 Task: Open a blank sheet, save the file as Civilrightsmovement.doc and add heading 'Civil Rights Movement'Civil Rights Movement ,with the parapraph,with the parapraph The US has a rich history of civil rights activism, including the African-American struggle for equality. Key figures like Martin Luther King Jr. and Rosa Parks played pivotal roles in challenging racial segregation and advocating for equal rights and opportunities.Apply Font Style Batang And font size 12. Apply font style in  Heading Castellar and font size 14 Change heading alignment to  Left
Action: Mouse moved to (44, 19)
Screenshot: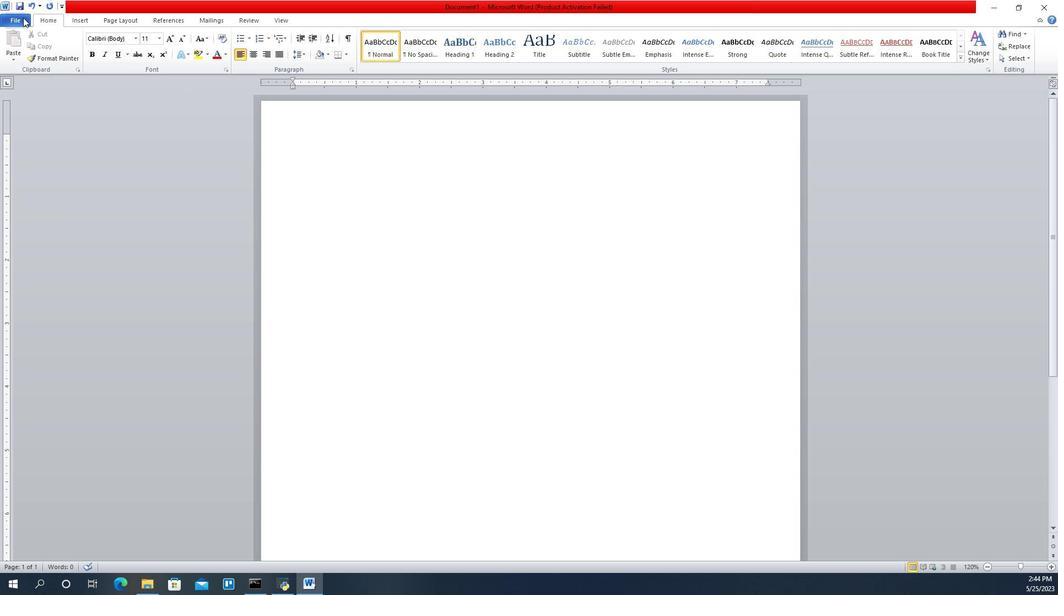 
Action: Mouse pressed left at (44, 19)
Screenshot: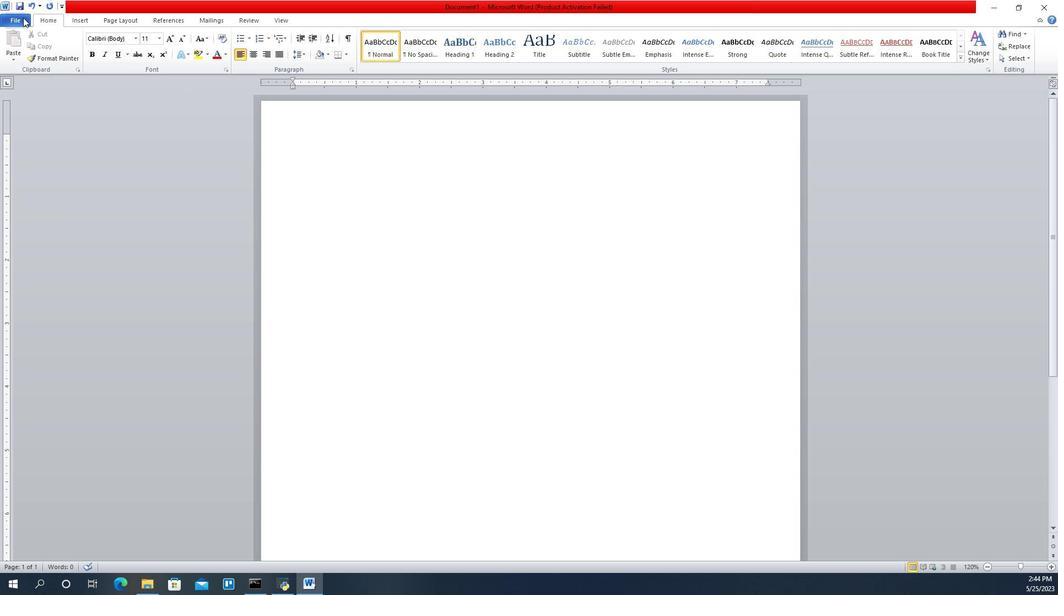 
Action: Mouse moved to (61, 144)
Screenshot: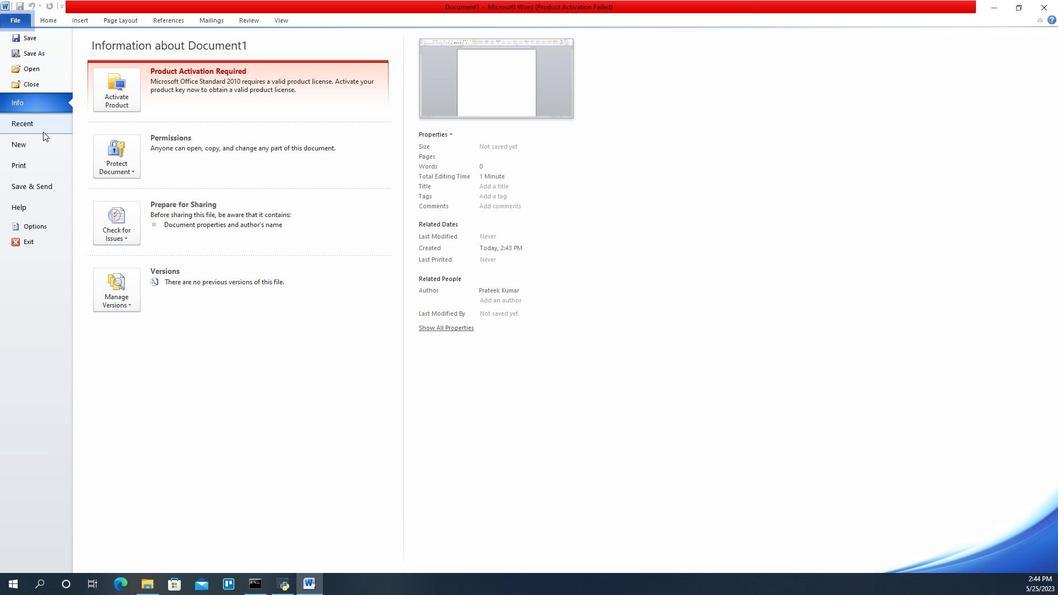 
Action: Mouse pressed left at (61, 144)
Screenshot: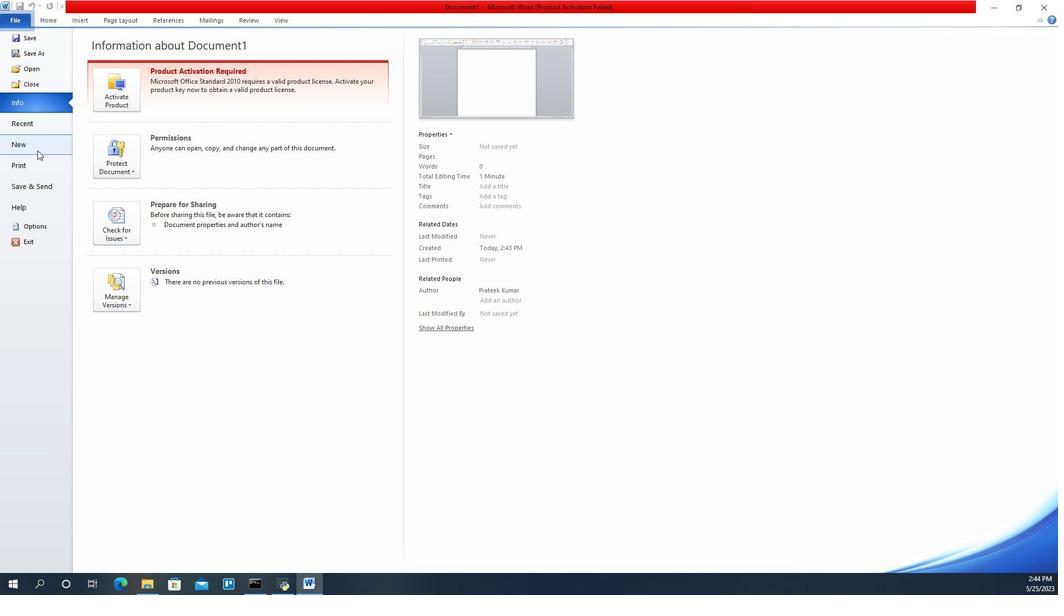 
Action: Mouse moved to (128, 100)
Screenshot: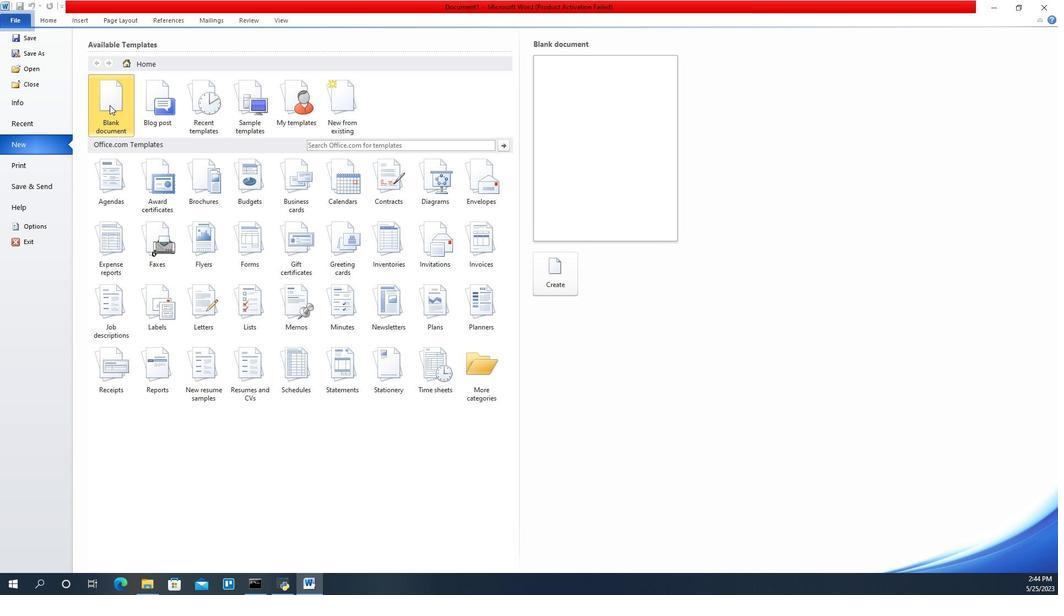 
Action: Mouse pressed left at (128, 100)
Screenshot: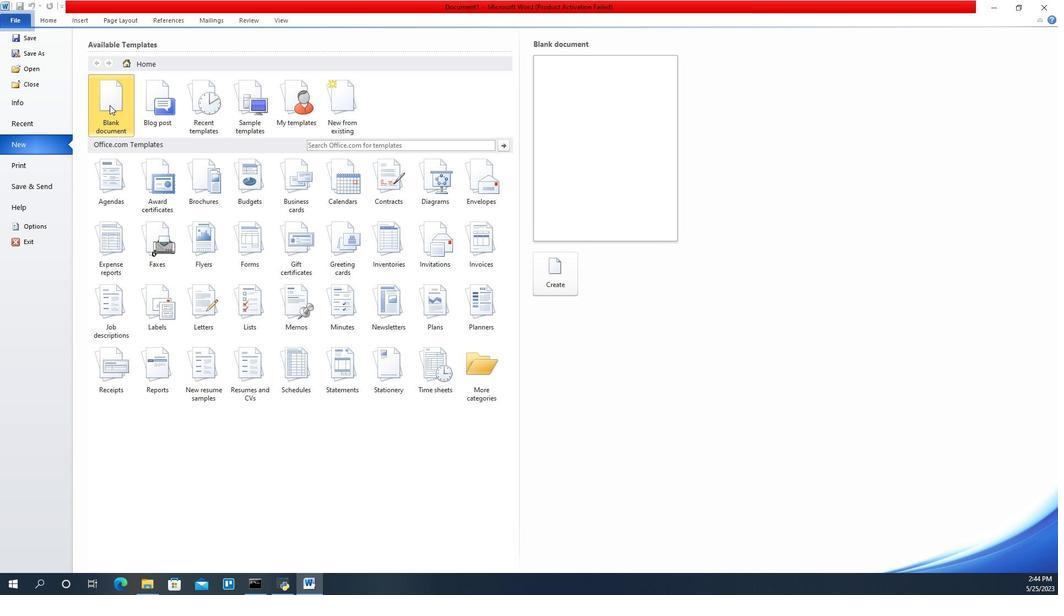 
Action: Mouse moved to (545, 266)
Screenshot: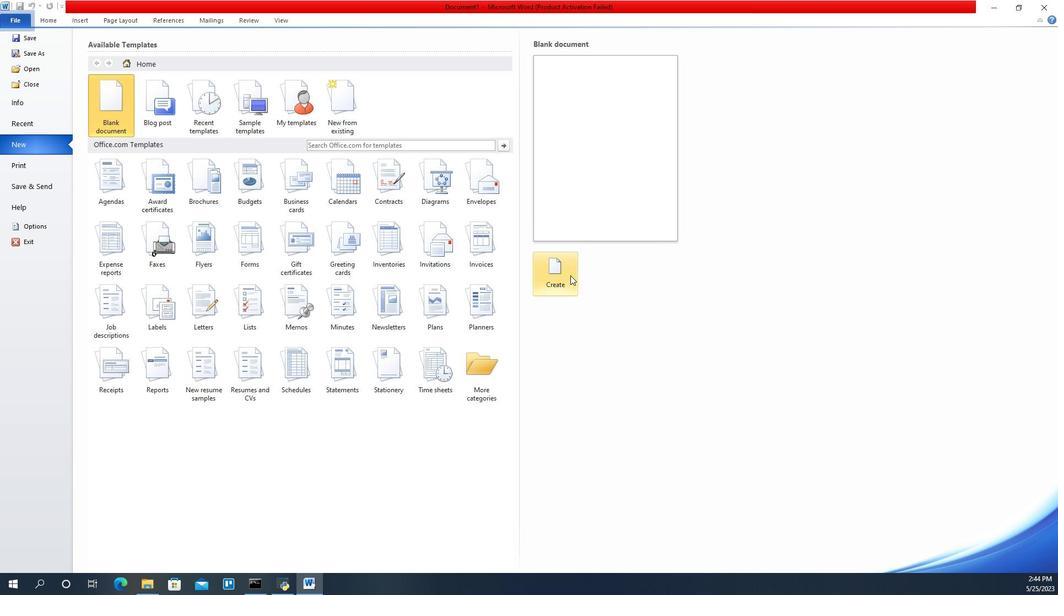 
Action: Mouse pressed left at (545, 266)
Screenshot: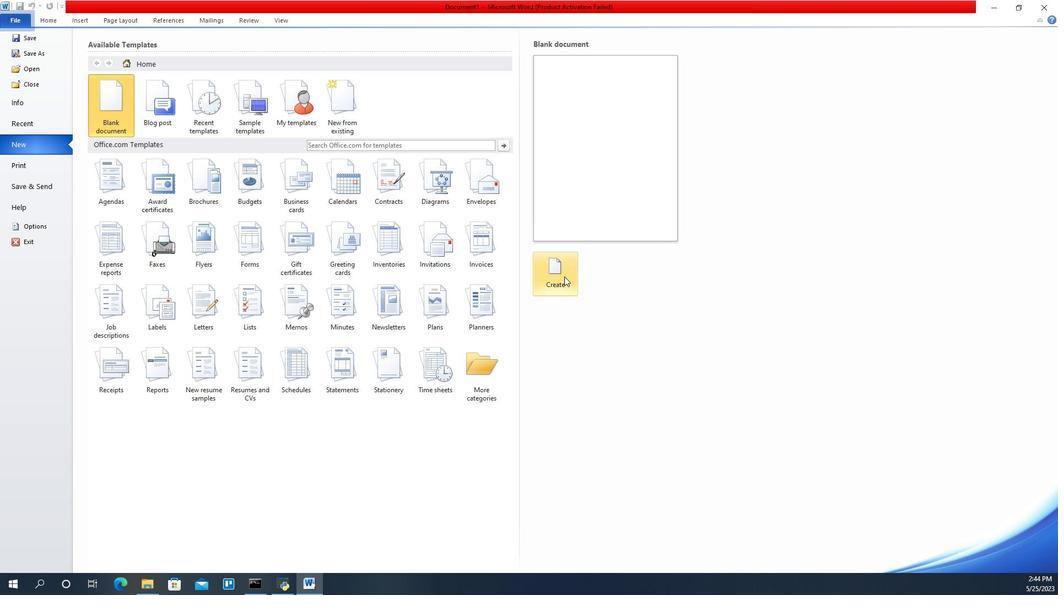 
Action: Mouse moved to (131, 20)
Screenshot: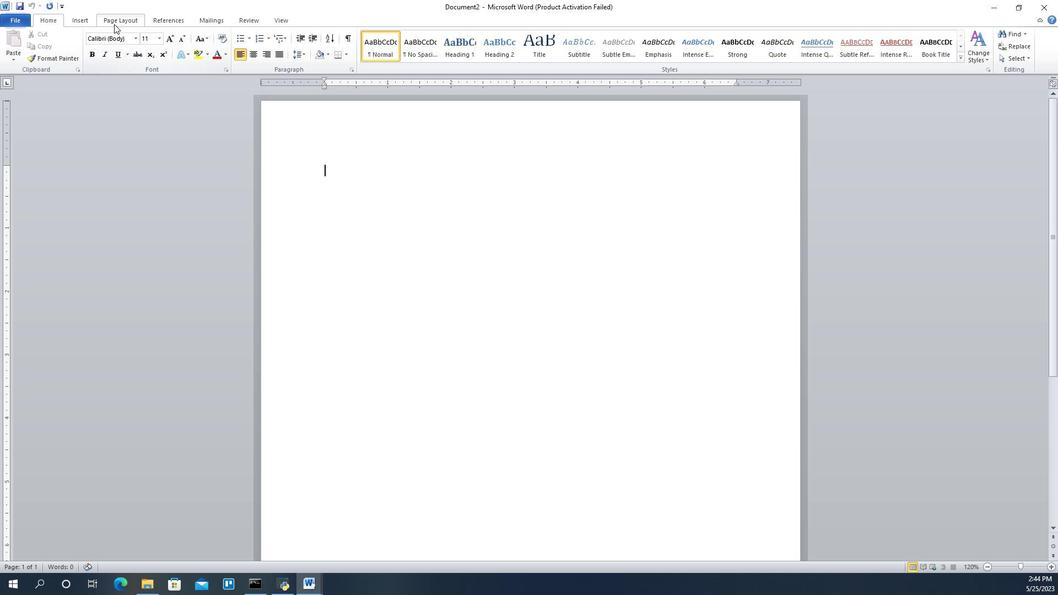 
Action: Mouse pressed left at (131, 20)
Screenshot: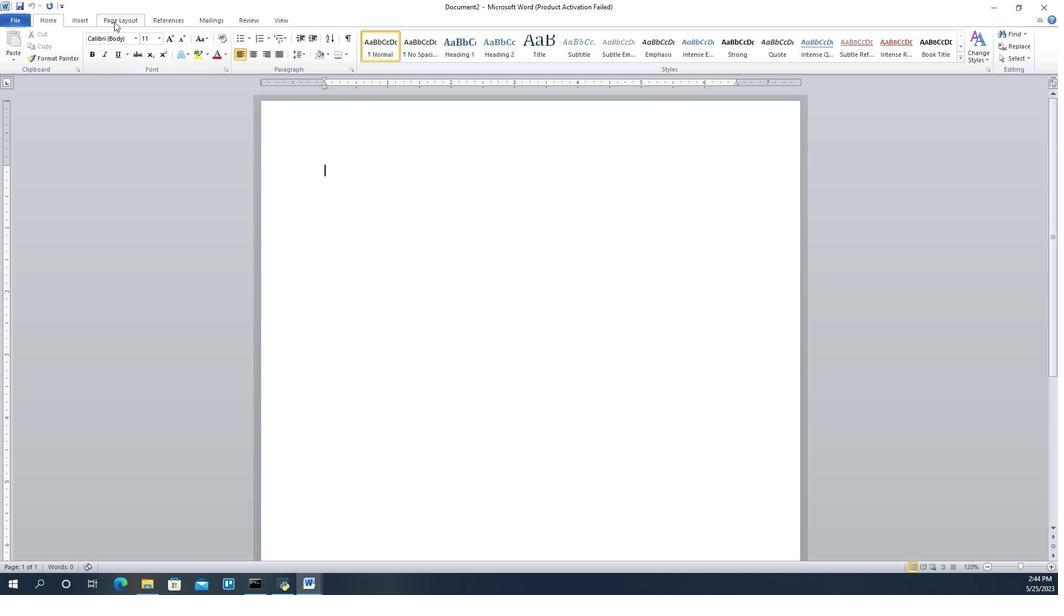 
Action: Mouse moved to (107, 53)
Screenshot: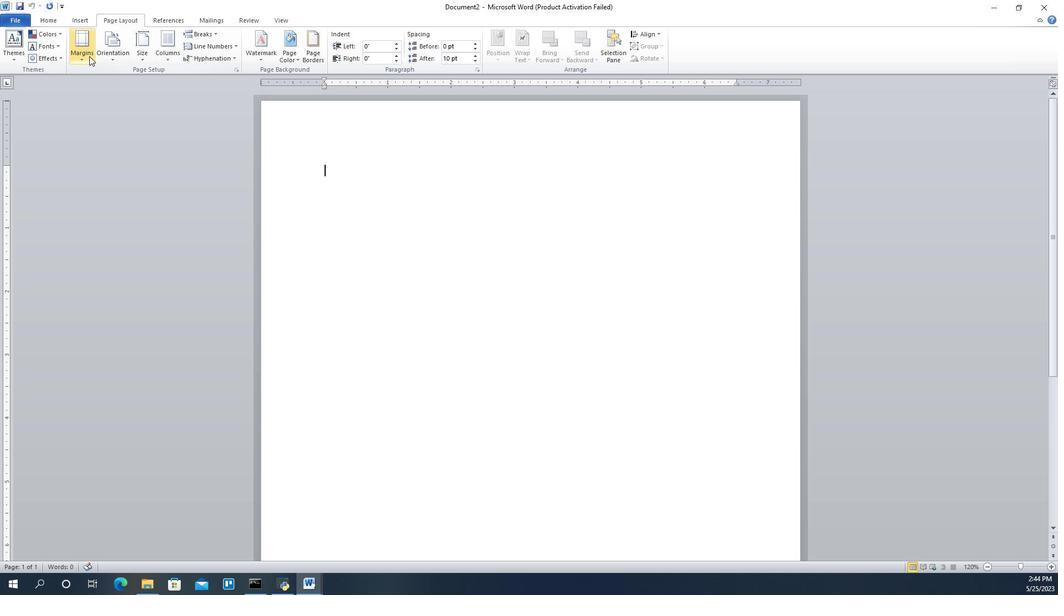 
Action: Mouse pressed left at (107, 53)
Screenshot: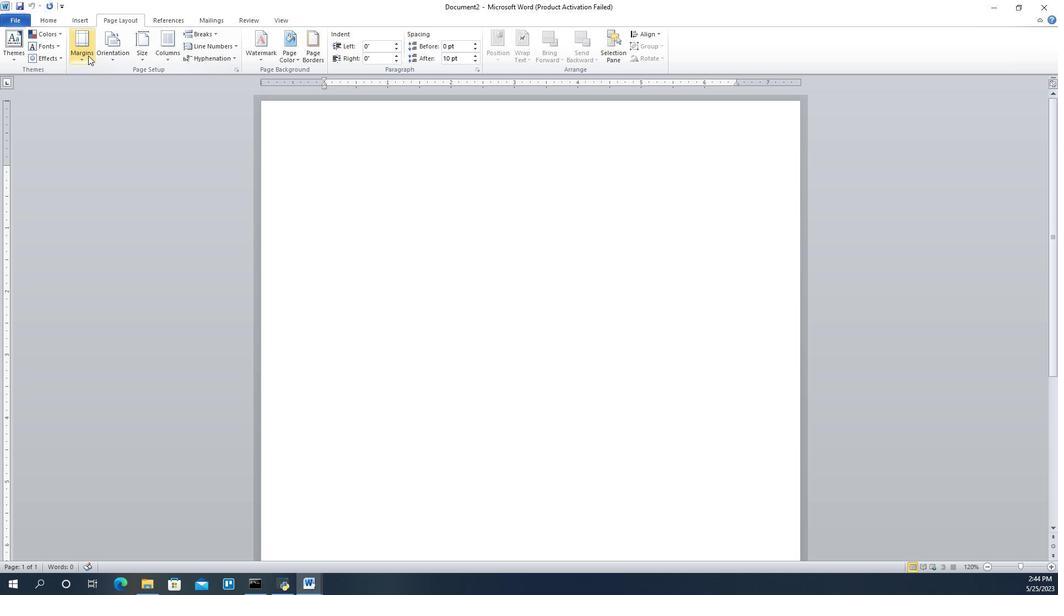 
Action: Mouse moved to (132, 116)
Screenshot: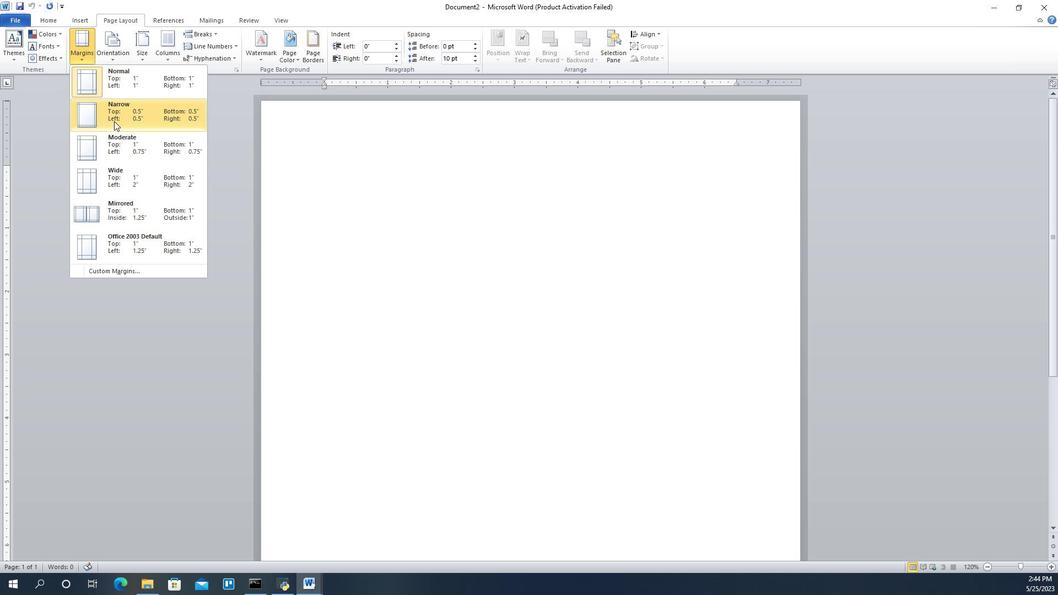 
Action: Mouse pressed left at (132, 116)
Screenshot: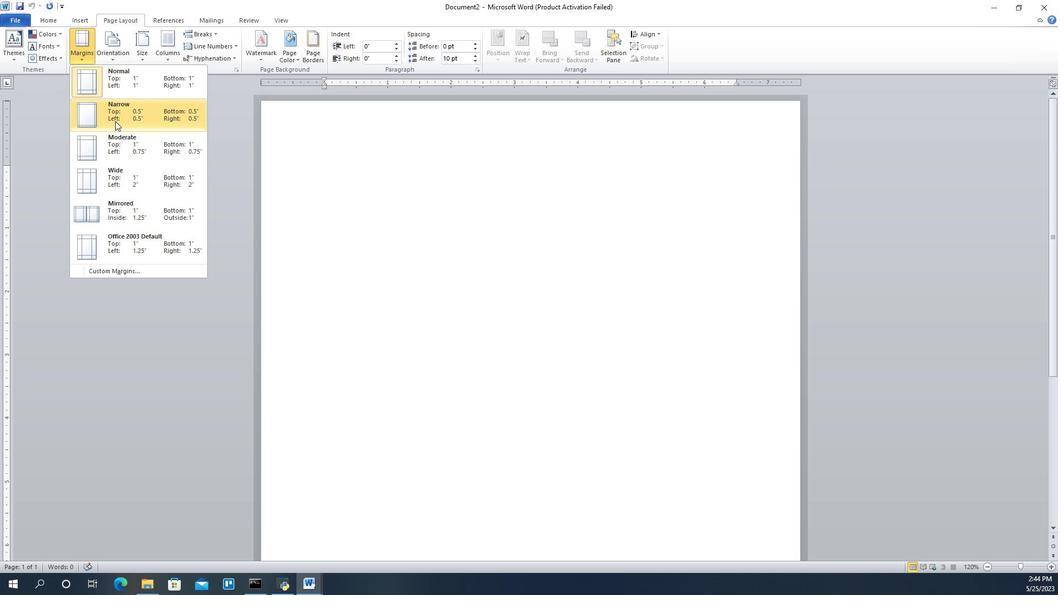 
Action: Mouse moved to (71, 22)
Screenshot: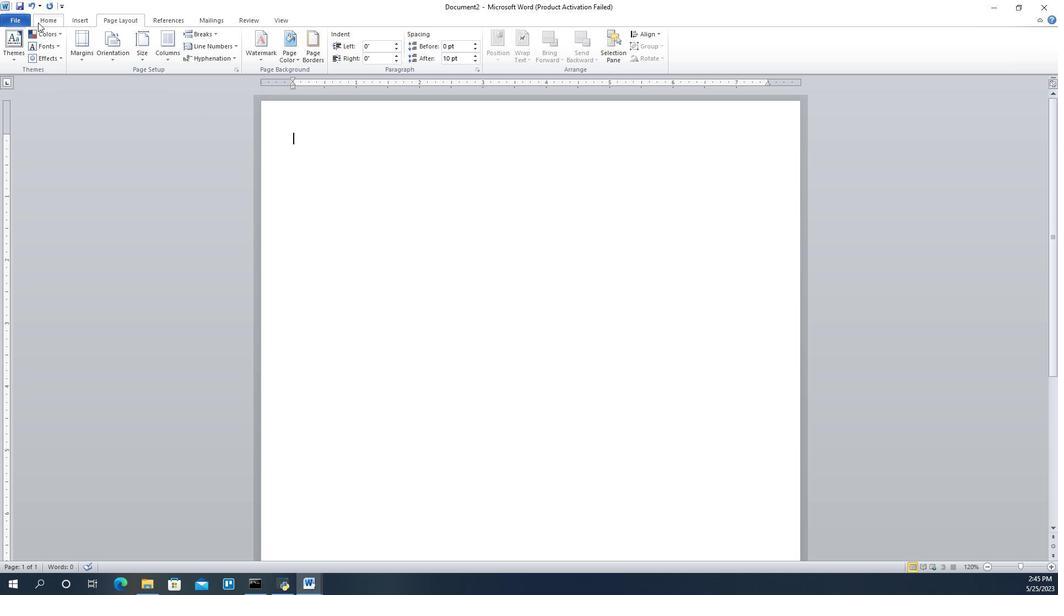 
Action: Mouse pressed left at (71, 22)
Screenshot: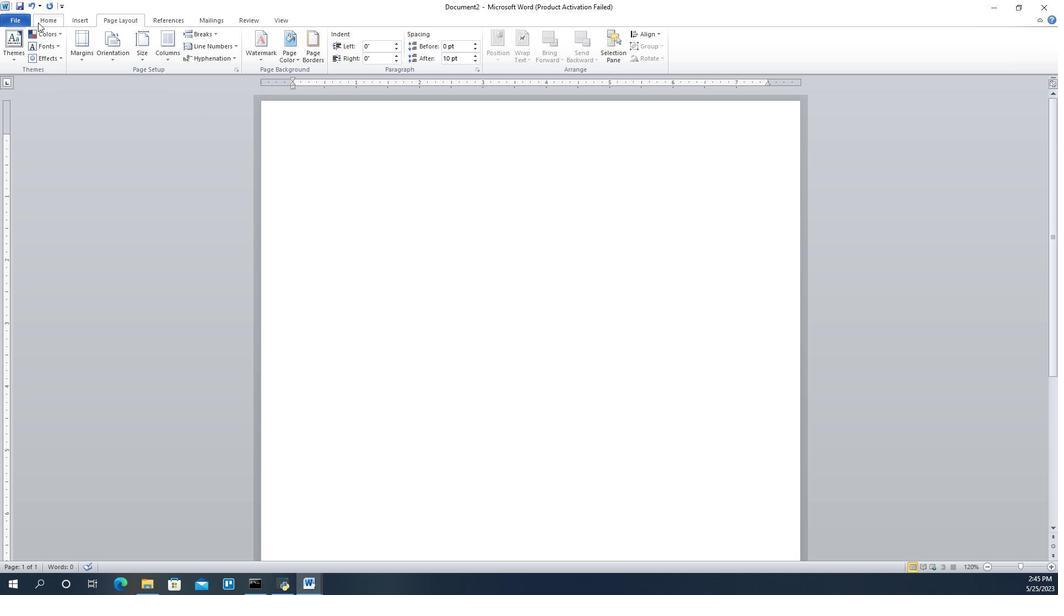 
Action: Mouse moved to (397, 325)
Screenshot: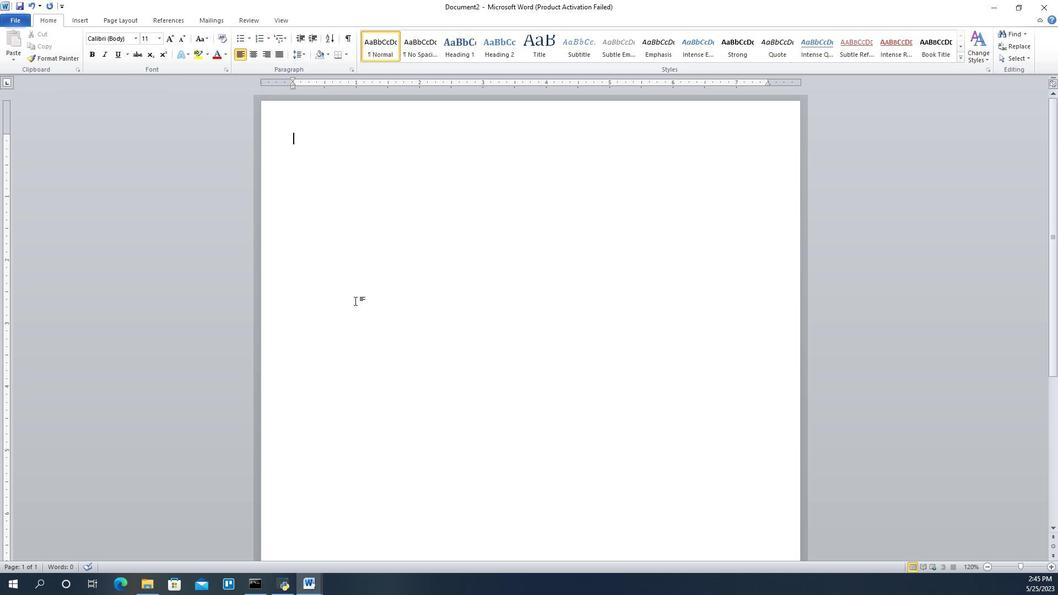 
Action: Key pressed ctrl+S
Screenshot: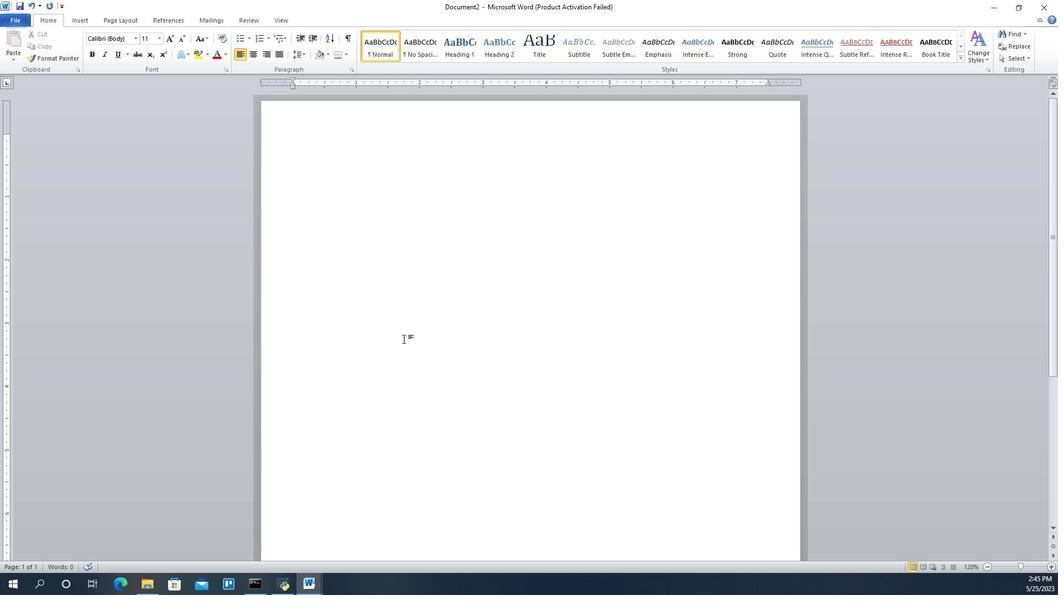 
Action: Mouse moved to (470, 286)
Screenshot: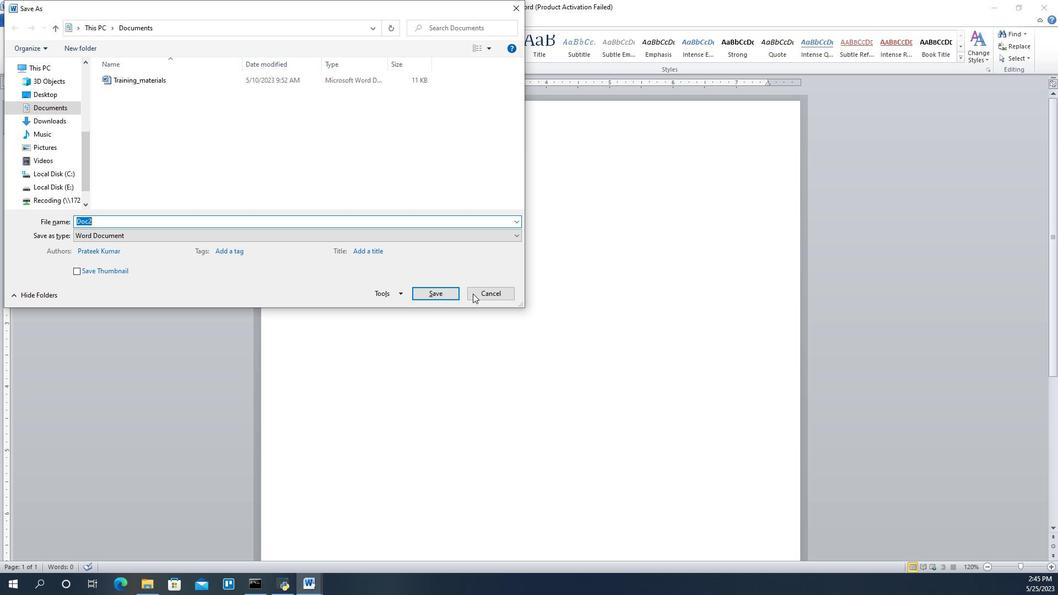 
Action: Mouse pressed left at (470, 286)
Screenshot: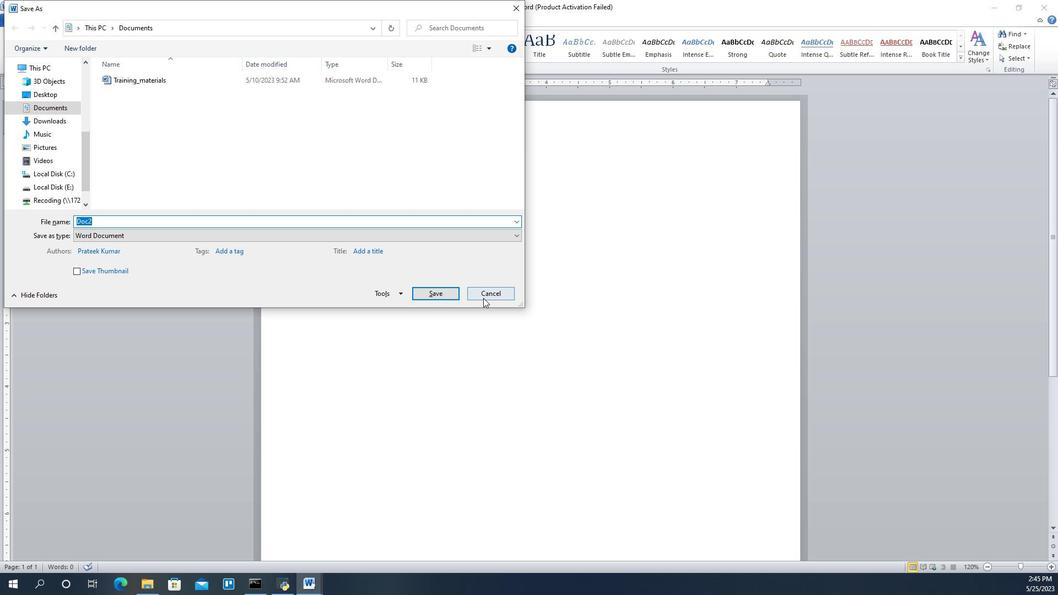 
Action: Mouse moved to (36, 15)
Screenshot: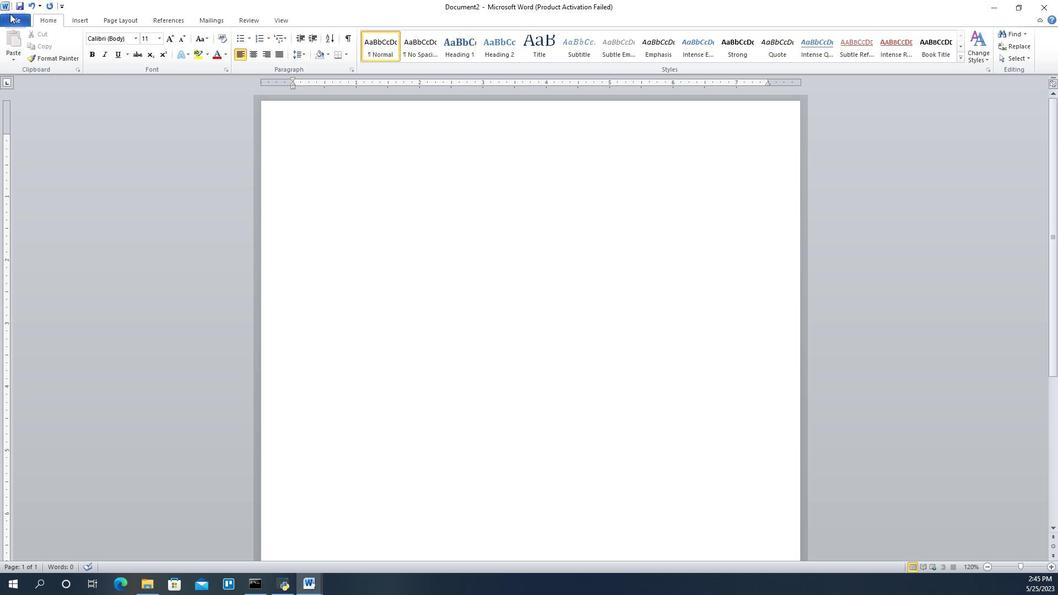 
Action: Mouse pressed left at (36, 15)
Screenshot: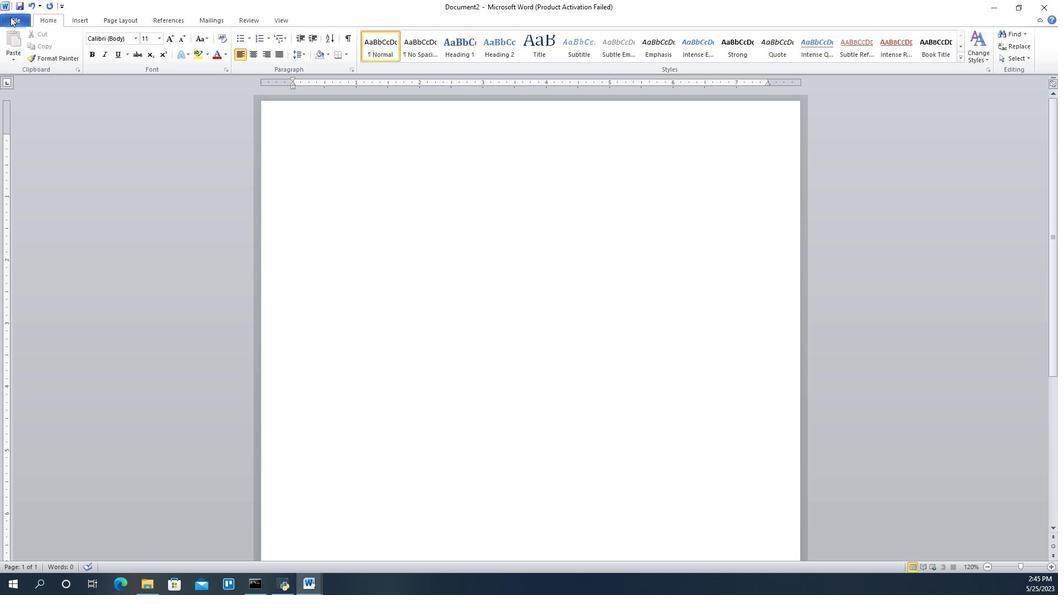 
Action: Mouse moved to (65, 52)
Screenshot: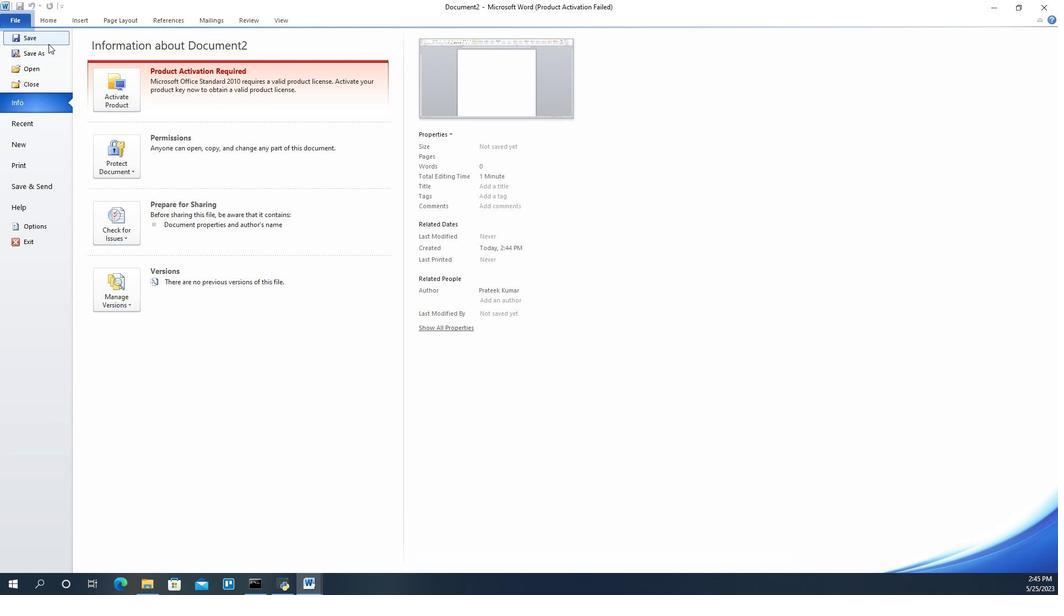
Action: Mouse pressed left at (65, 52)
Screenshot: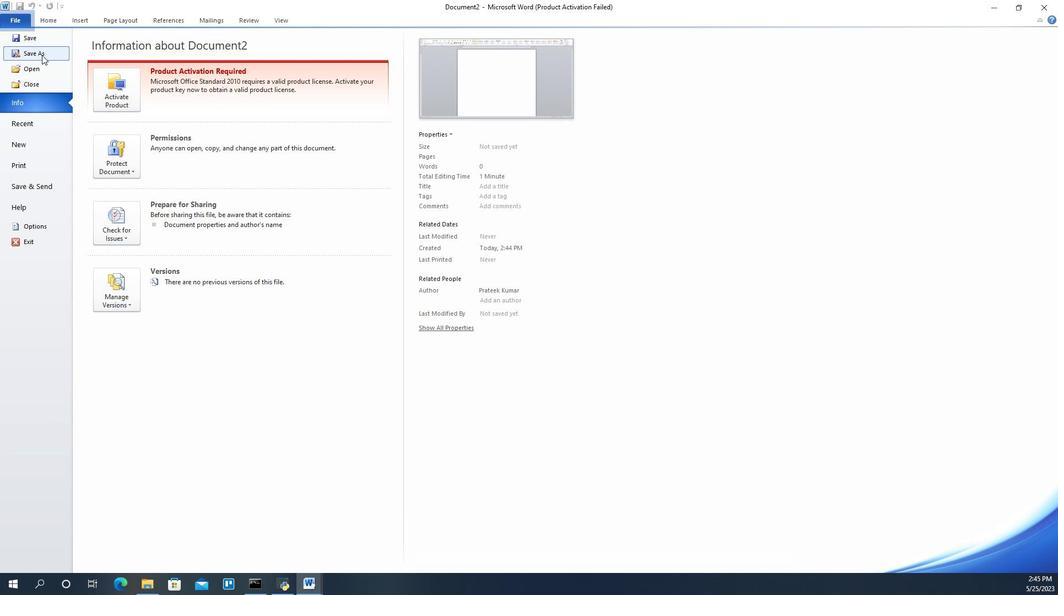 
Action: Mouse moved to (163, 211)
Screenshot: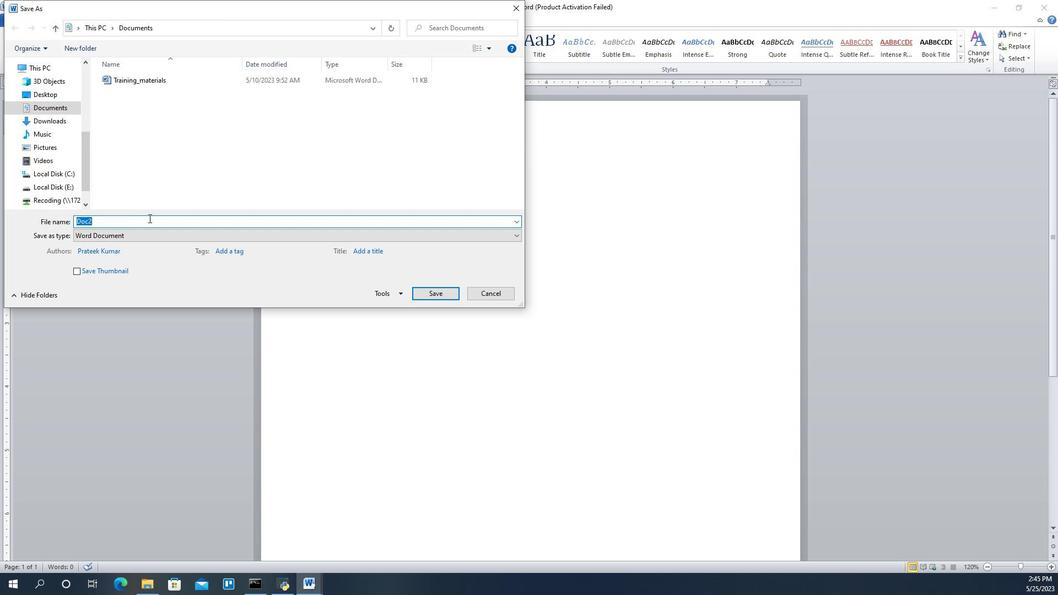 
Action: Mouse pressed left at (163, 211)
Screenshot: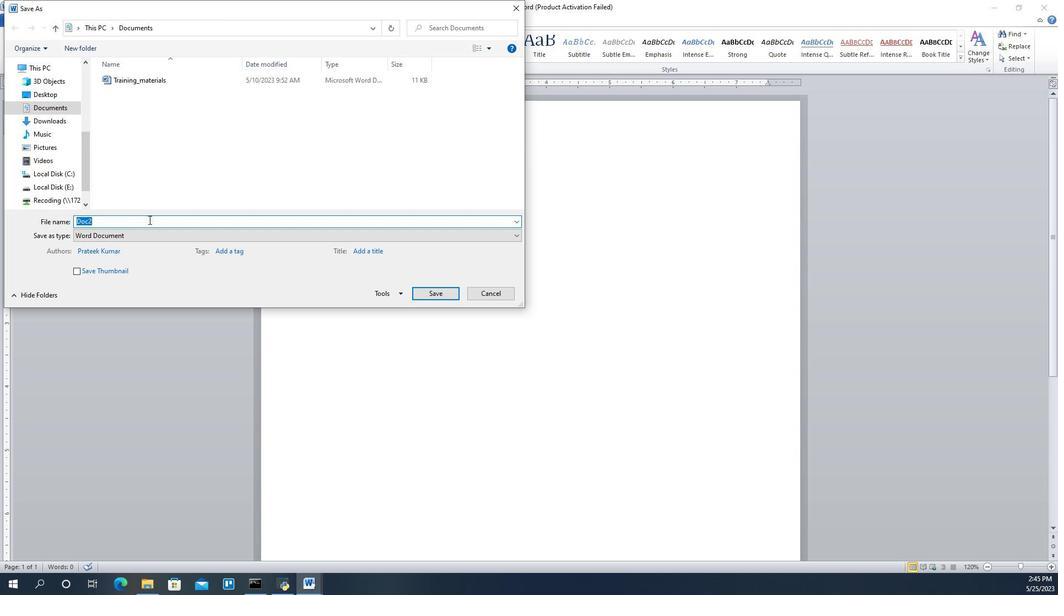 
Action: Key pressed <Key.backspace><Key.backspace><Key.backspace><Key.backspace><Key.shift>Civilrightsmovement<Key.enter>
Screenshot: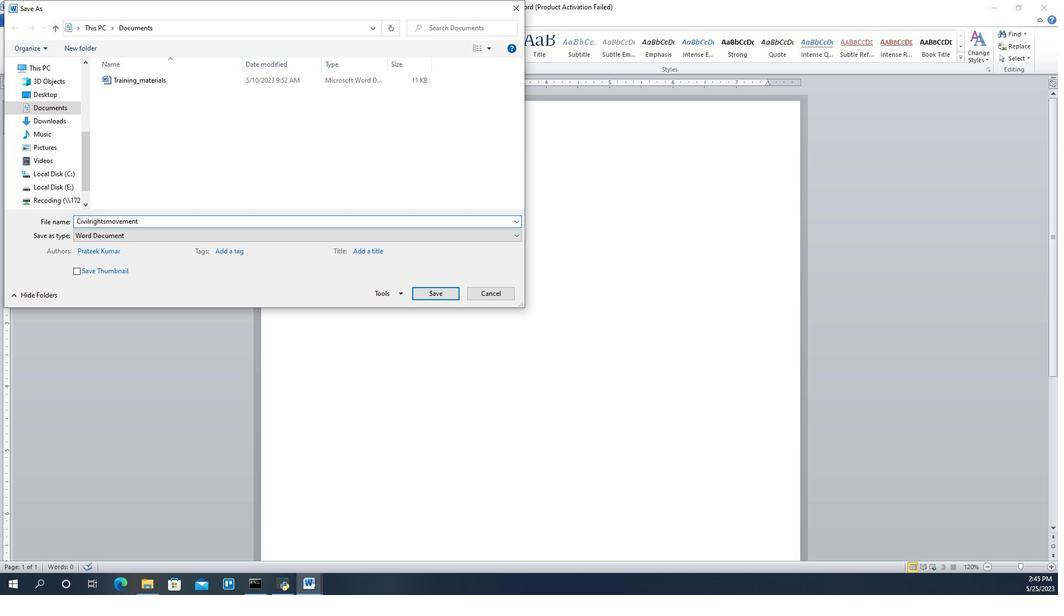 
Action: Mouse moved to (97, 16)
Screenshot: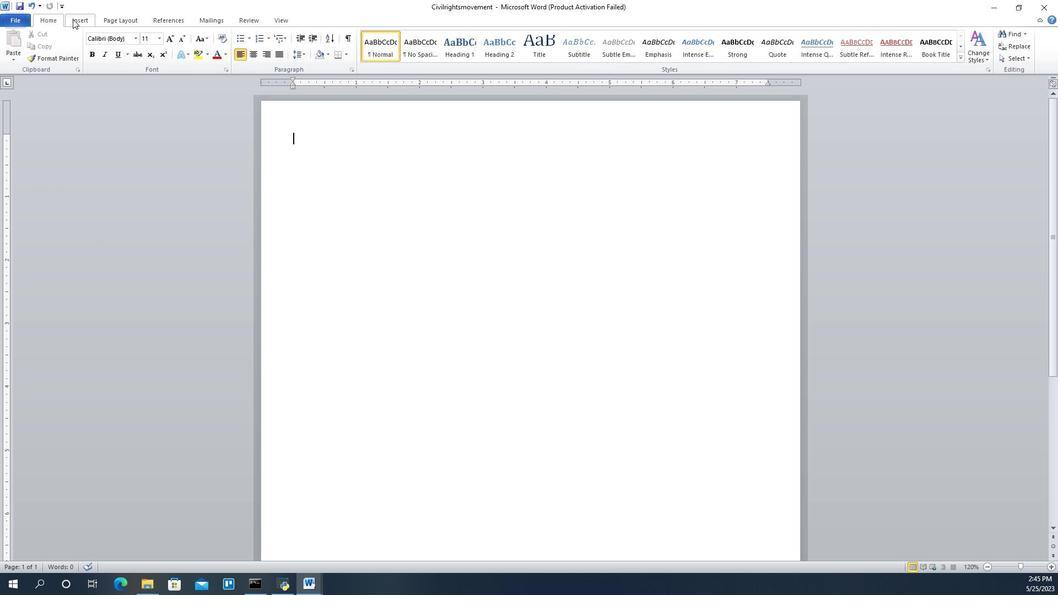 
Action: Mouse pressed left at (97, 16)
Screenshot: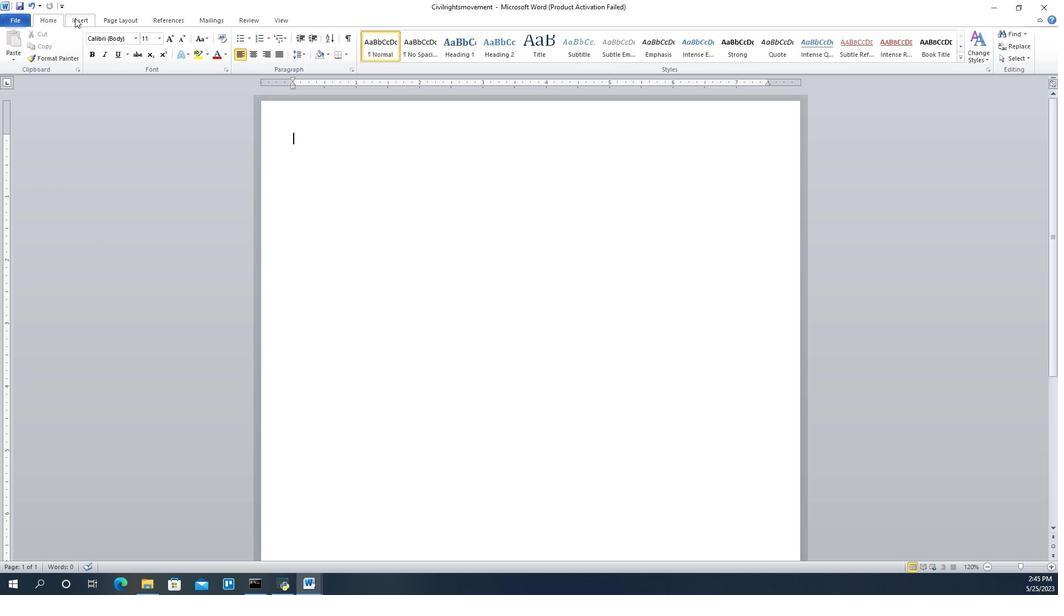 
Action: Mouse moved to (385, 44)
Screenshot: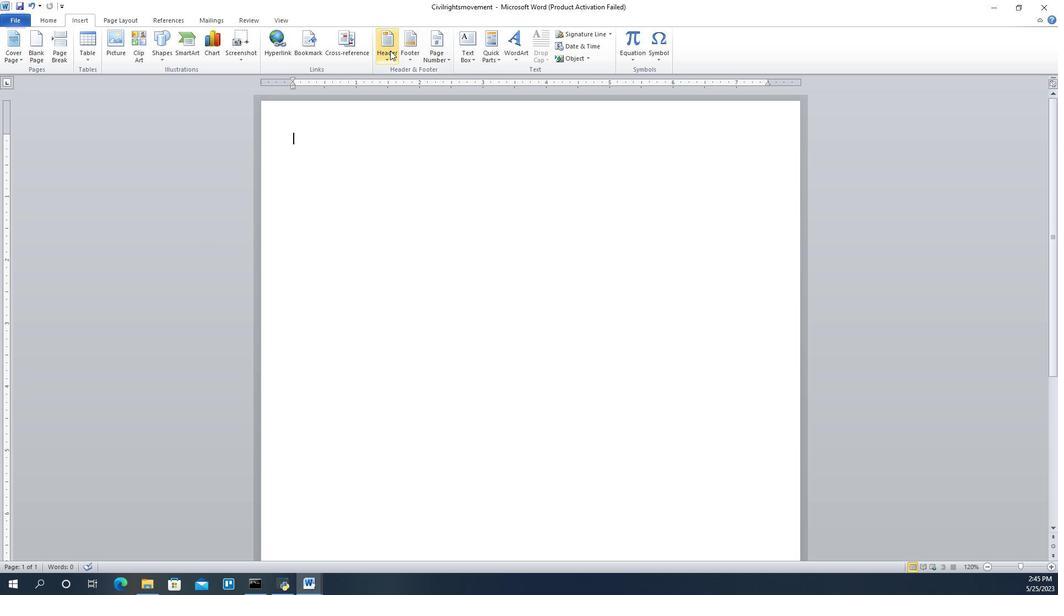 
Action: Mouse pressed left at (385, 44)
Screenshot: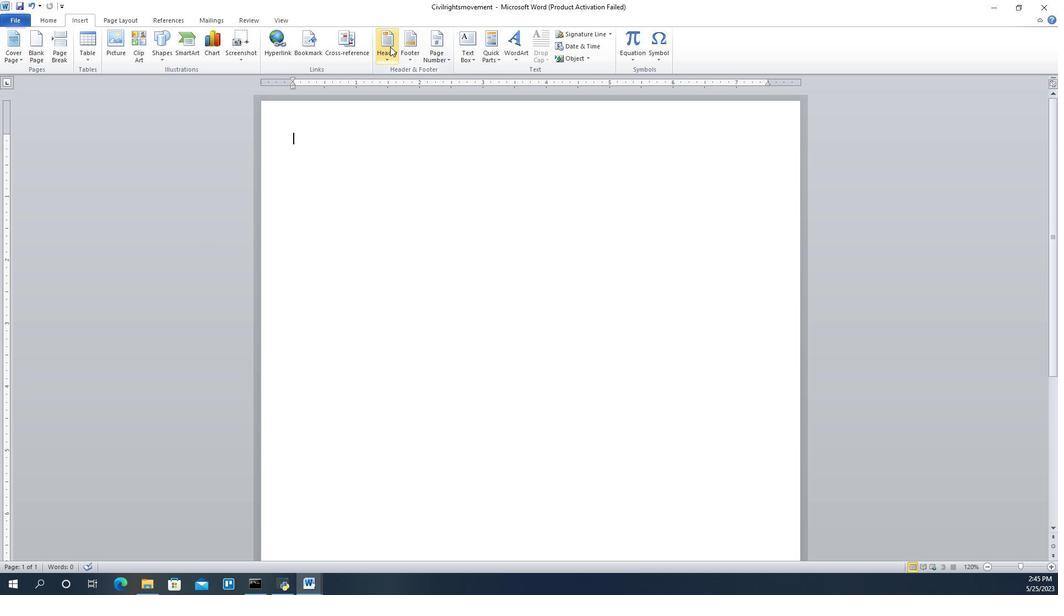 
Action: Mouse moved to (302, 200)
Screenshot: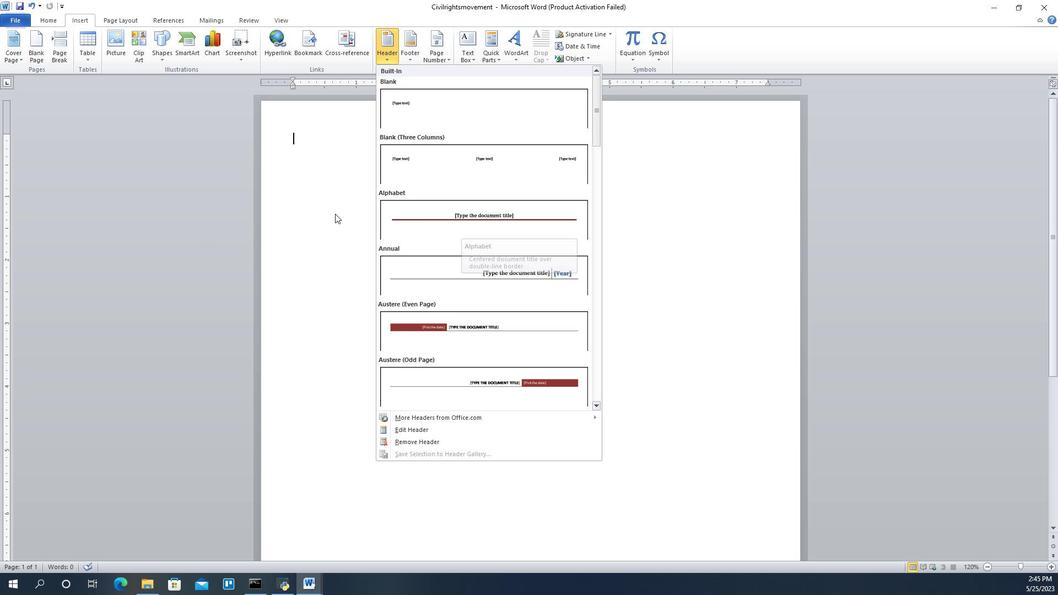
Action: Mouse pressed left at (302, 200)
Screenshot: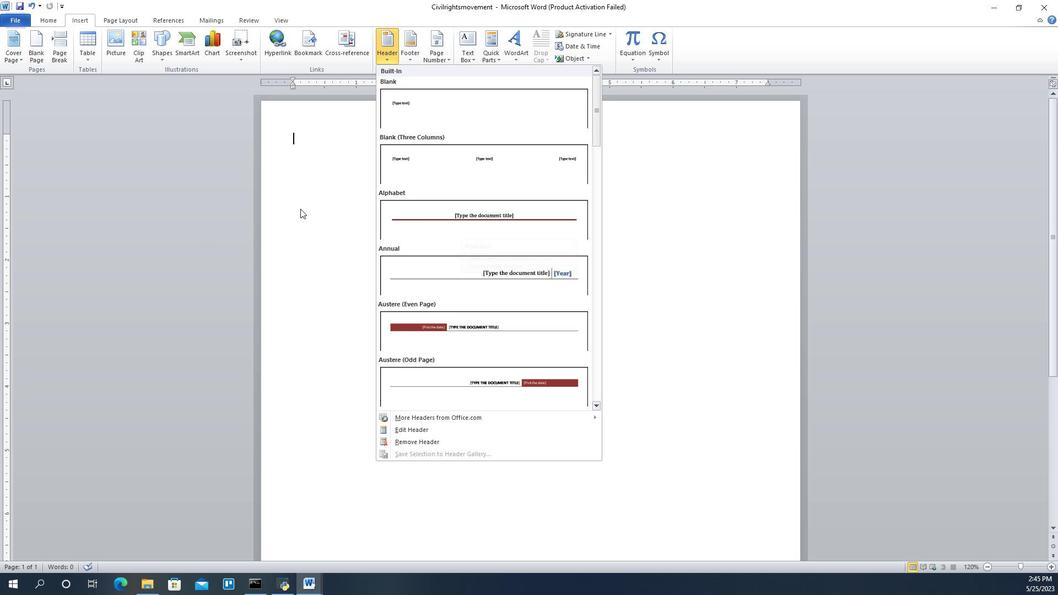 
Action: Mouse moved to (72, 19)
Screenshot: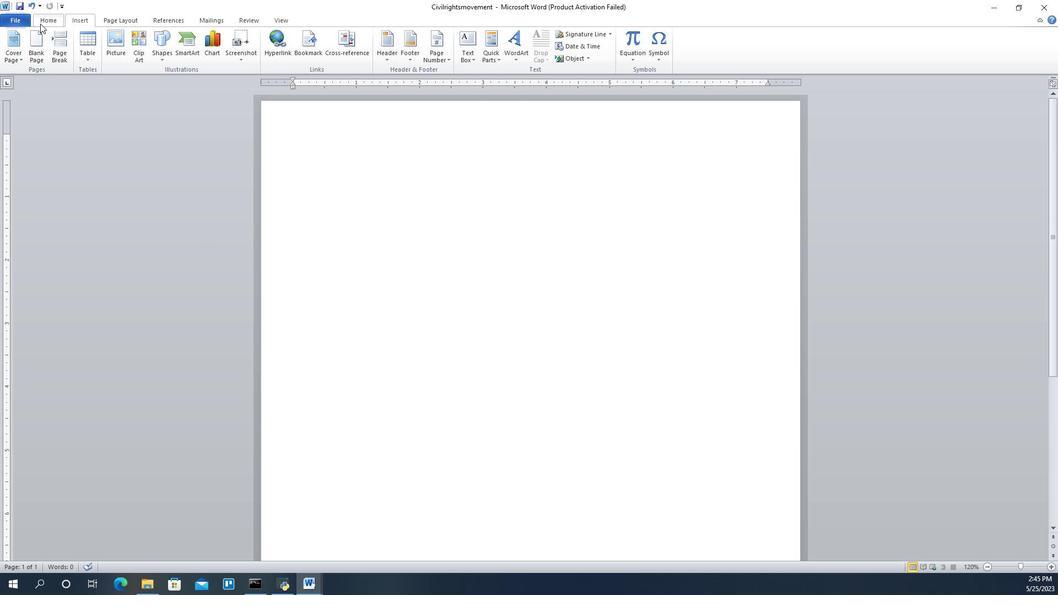 
Action: Mouse pressed left at (72, 19)
Screenshot: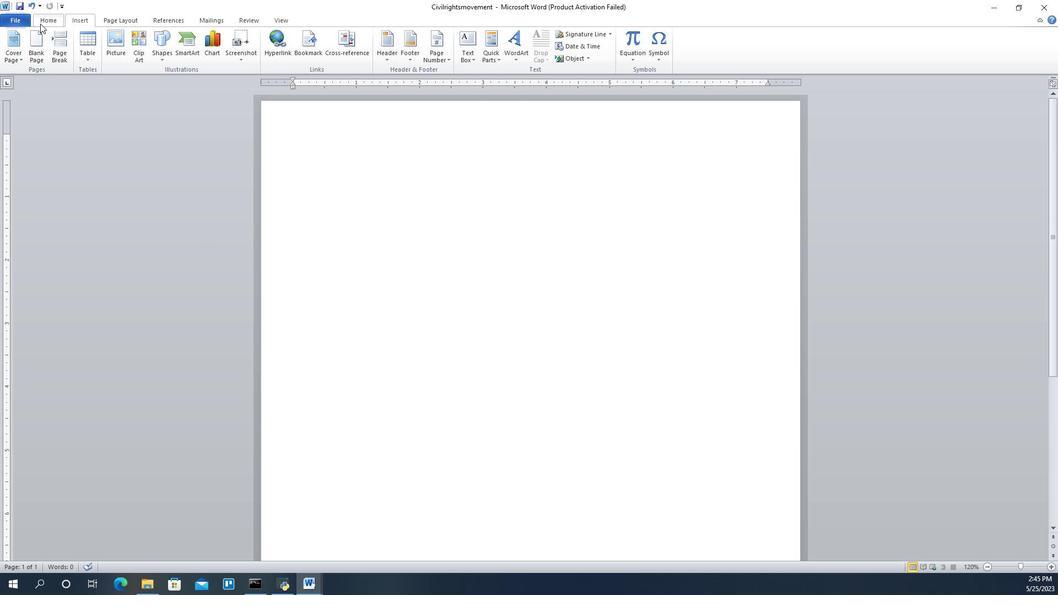 
Action: Mouse moved to (379, 45)
Screenshot: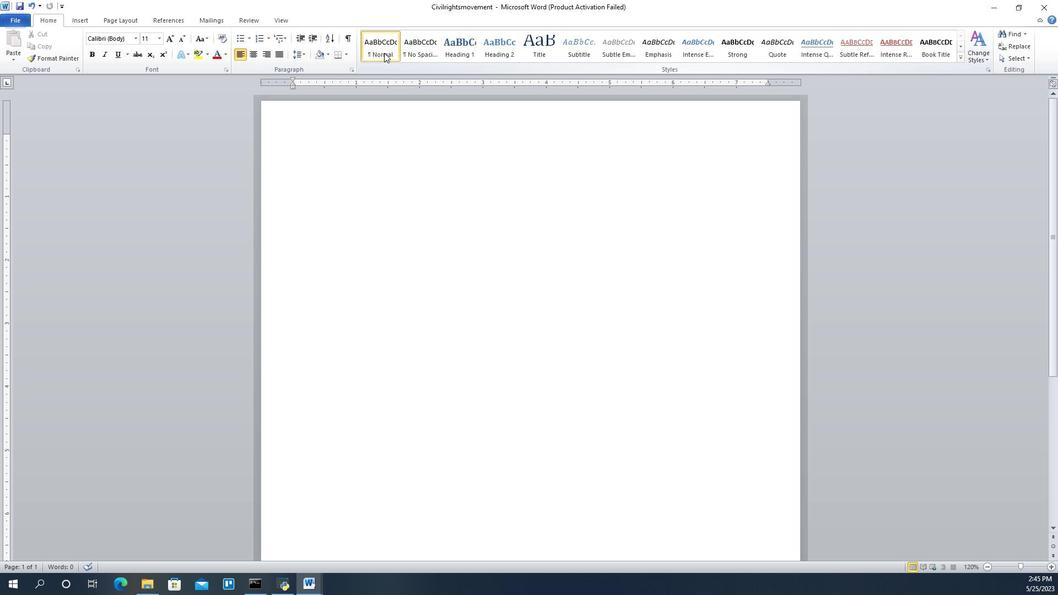 
Action: Mouse pressed left at (379, 45)
Screenshot: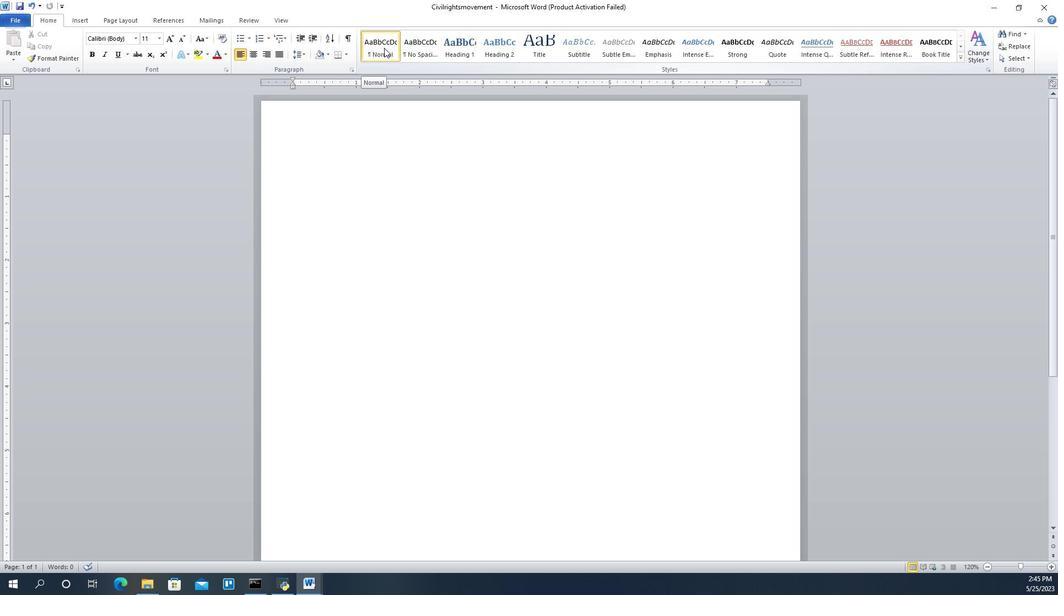 
Action: Mouse moved to (503, 128)
Screenshot: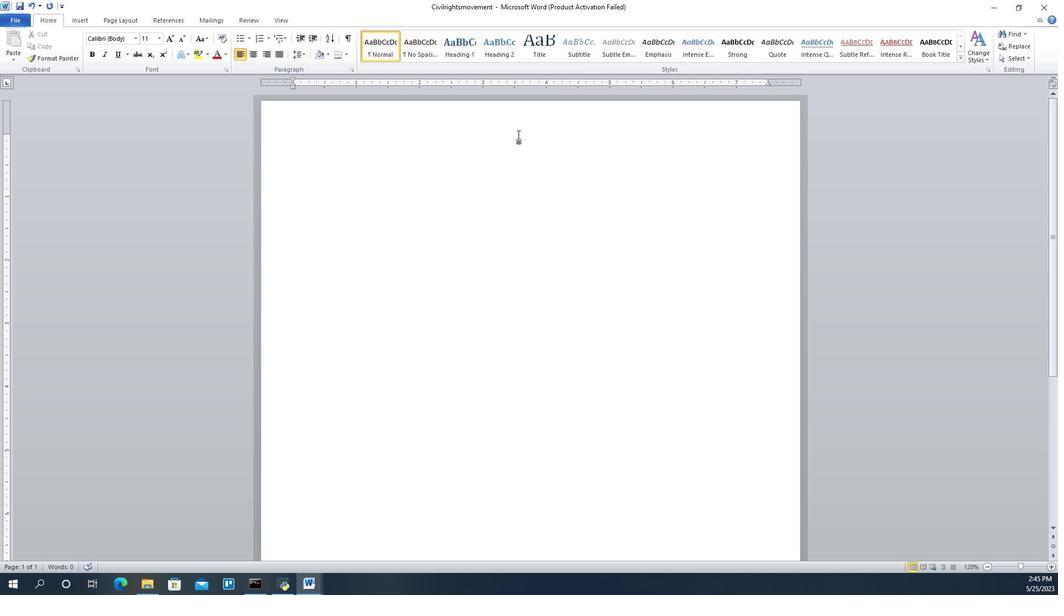 
Action: Mouse pressed left at (503, 128)
Screenshot: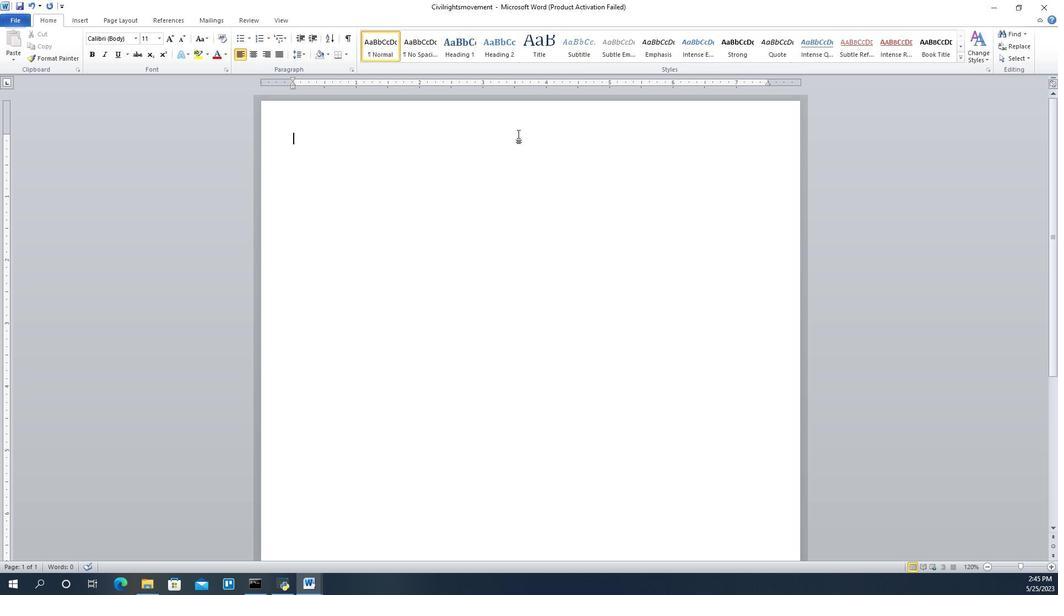 
Action: Mouse pressed left at (503, 128)
Screenshot: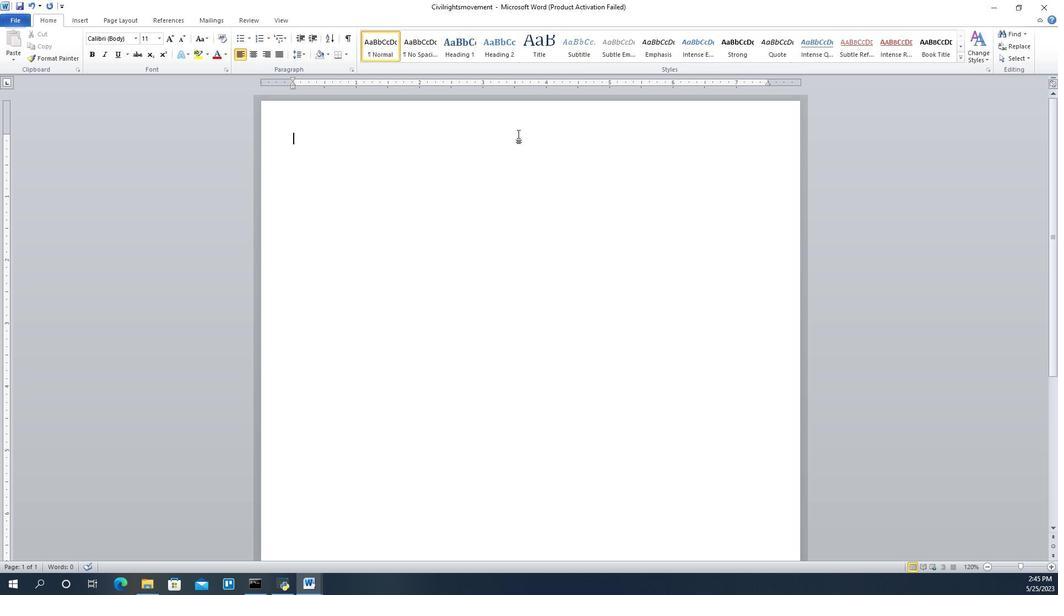 
Action: Mouse moved to (495, 166)
Screenshot: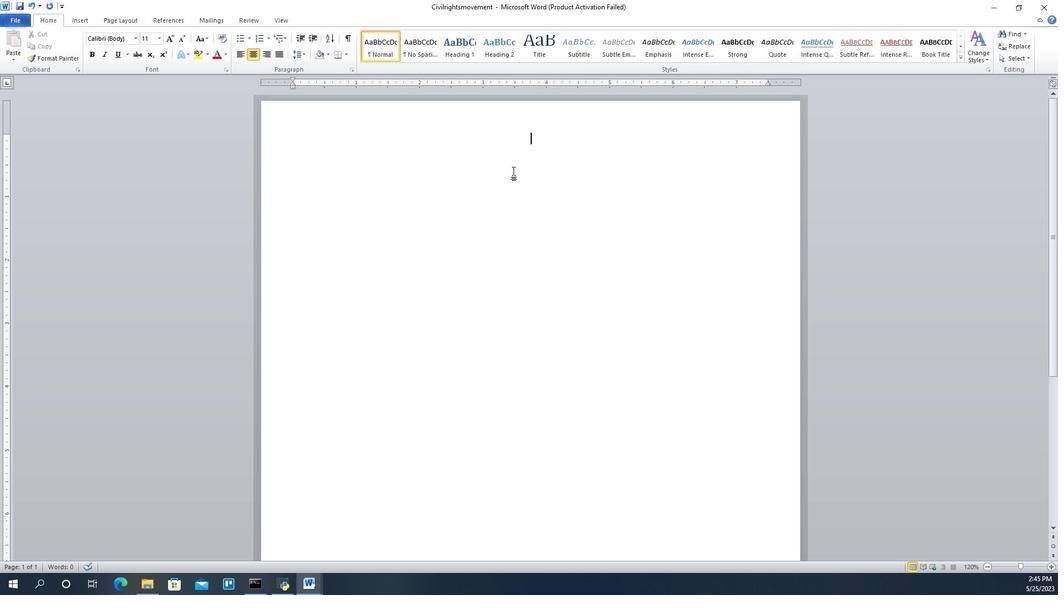 
Action: Key pressed <Key.shift><Key.shift><Key.shift><Key.shift><Key.shift><Key.shift><Key.shift><Key.shift><Key.shift><Key.shift><Key.shift><Key.shift><Key.shift><Key.shift><Key.shift><Key.shift><Key.shift><Key.shift><Key.shift><Key.shift><Key.shift><Key.shift><Key.shift>Civil<Key.space><Key.shift><Key.shift>Rights<Key.space><Key.shift>Movement<Key.space><Key.enter>
Screenshot: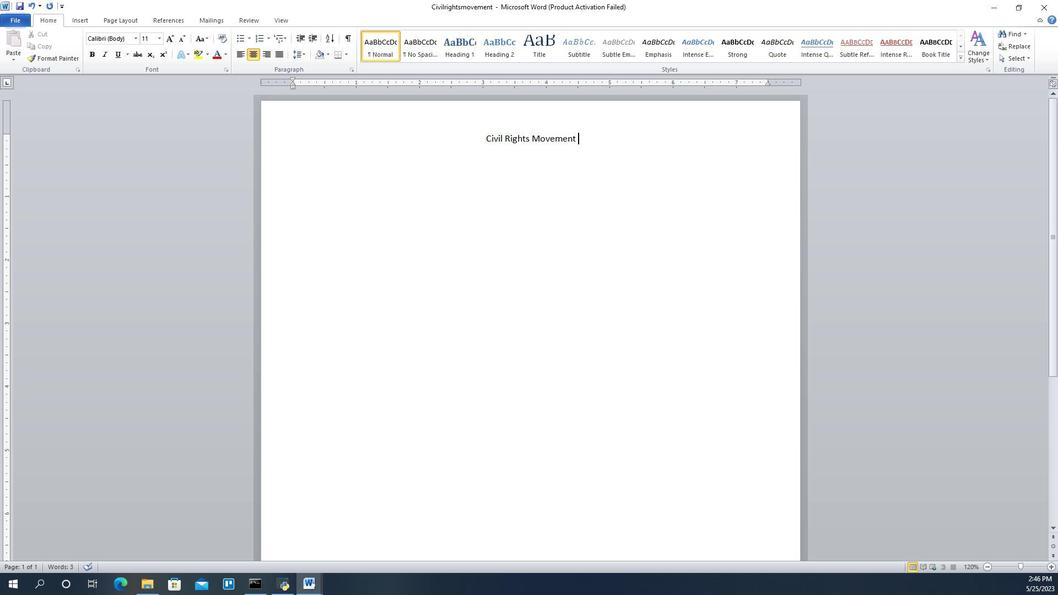 
Action: Mouse moved to (248, 52)
Screenshot: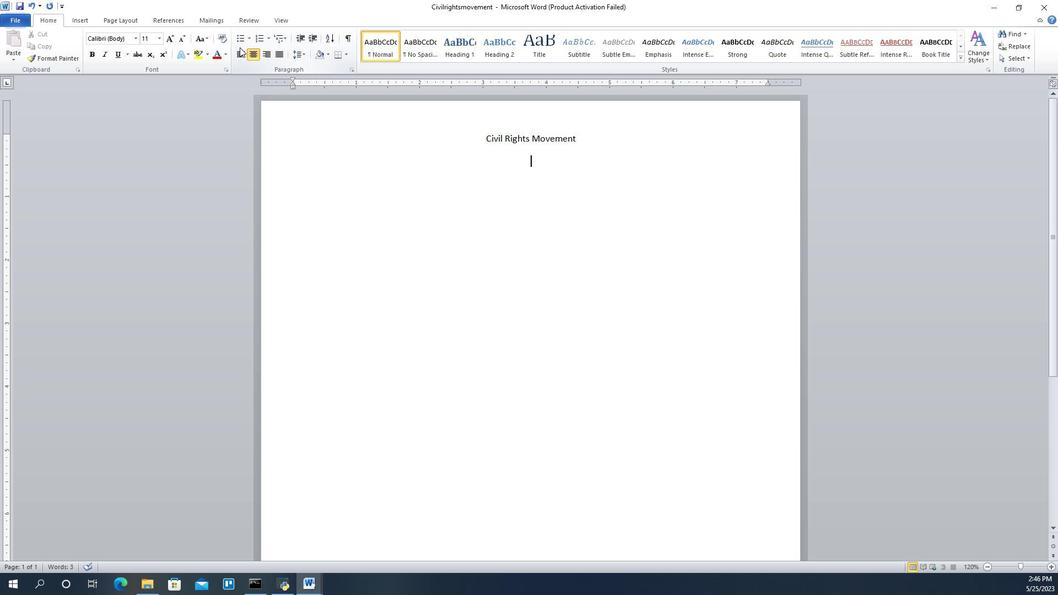 
Action: Mouse pressed left at (248, 52)
Screenshot: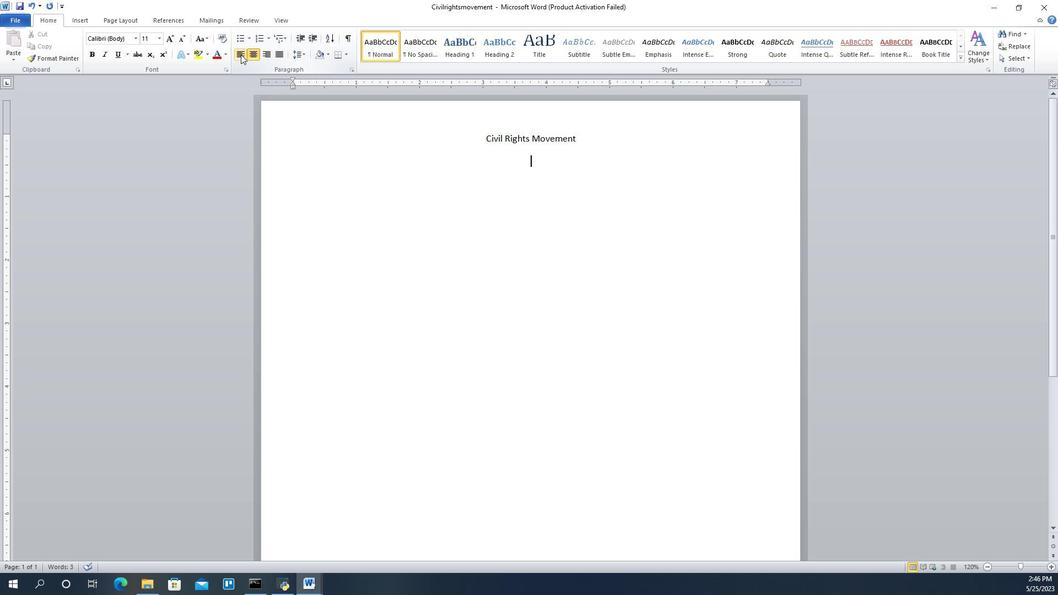 
Action: Mouse moved to (535, 219)
Screenshot: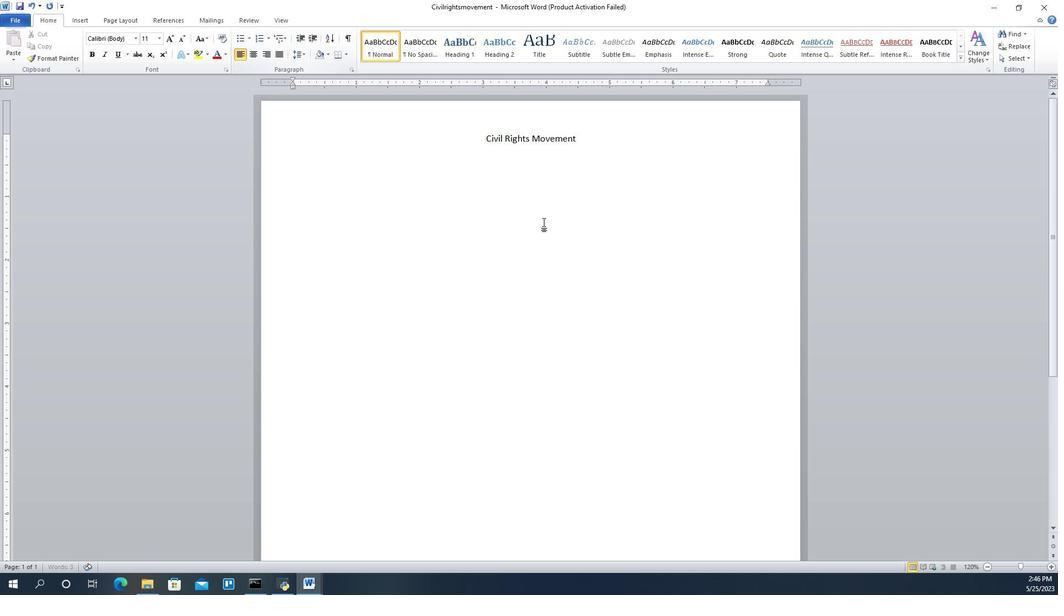 
Action: Key pressed <Key.shift><Key.shift><Key.shift><Key.shift><Key.shift><Key.shift><Key.shift><Key.shift><Key.shift><Key.shift><Key.shift><Key.shift><Key.shift><Key.shift><Key.shift><Key.shift><Key.shift><Key.shift><Key.shift><Key.shift><Key.shift><Key.shift><Key.shift><Key.shift><Key.shift>Th<Key.space><Key.shift><Key.shift><Key.shift><Key.shift><Key.shift><Key.shift><Key.shift><Key.shift><Key.shift><Key.shift>US<Key.space>has<Key.space>rich<Key.space>history<Key.space>of<Key.space>civil<Key.space>rightd<Key.space><Key.backspace><Key.backspace><Key.backspace>ts<Key.space>activism,<Key.space>including<Key.space>the<Key.space><Key.shift>African-<Key.shift>American<Key.space>struggle<Key.space>for<Key.space>w<Key.backspace>equality<Key.space><Key.backspace>.<Key.space><Key.shift>Key<Key.space>figures<Key.space>like<Key.space><Key.shift>N<Key.backspace>Martin<Key.space><Key.shift>Luther<Key.space><Key.shift>King<Key.space><Key.shift><Key.shift><Key.shift><Key.shift><Key.shift><Key.shift><Key.shift><Key.shift><Key.shift><Key.shift><Key.shift><Key.shift><Key.shift><Key.shift><Key.shift><Key.shift><Key.shift><Key.shift><Key.shift><Key.shift><Key.shift><Key.shift><Key.shift>Jr<Key.space><Key.backspace>.<Key.space>and<Key.space><Key.shift>Rosa<Key.space><Key.shift>Parks<Key.space>played<Key.space>pivotal<Key.space>roles<Key.space>in<Key.space>challenging<Key.space>racial<Key.space>sege<Key.backspace>reagtion<Key.space>and<Key.space>adova<Key.backspace>ocating<Key.space><Key.backspace><Key.backspace><Key.backspace><Key.backspace><Key.backspace><Key.backspace><Key.backspace><Key.backspace><Key.backspace><Key.backspace>vocatio<Key.backspace>ng<Key.space>for<Key.space>equal<Key.space>rights<Key.space>and<Key.space>opportunities<Key.space><Key.backspace>.<Key.space>
Screenshot: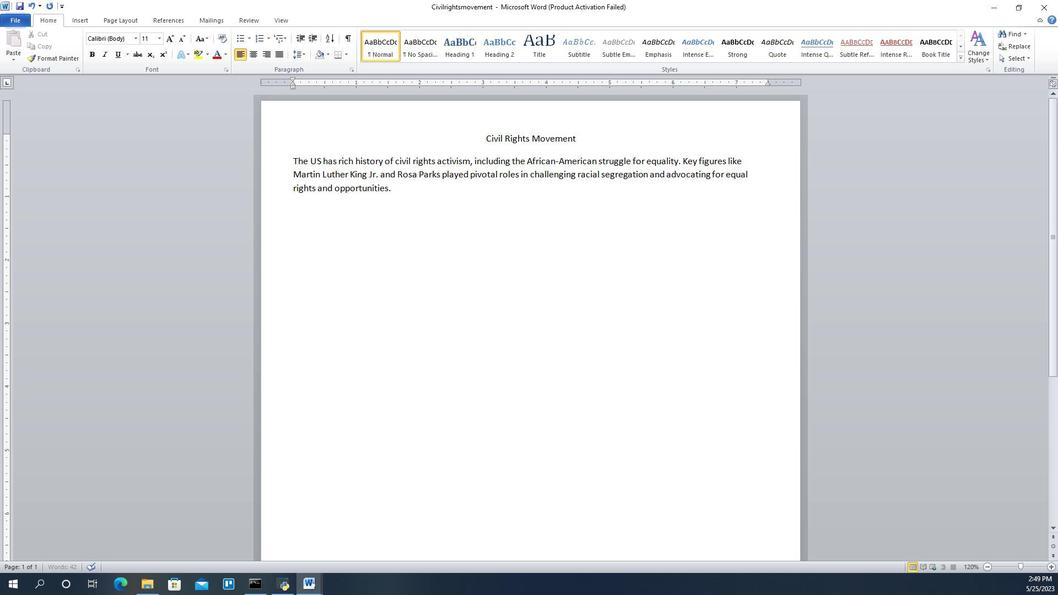 
Action: Mouse moved to (294, 152)
Screenshot: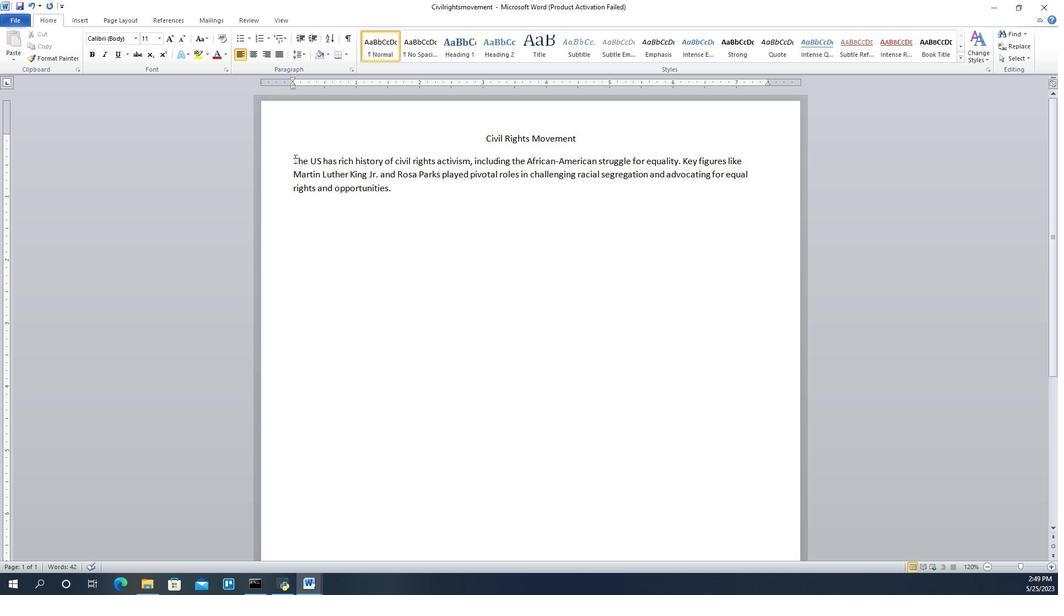 
Action: Mouse pressed left at (294, 152)
Screenshot: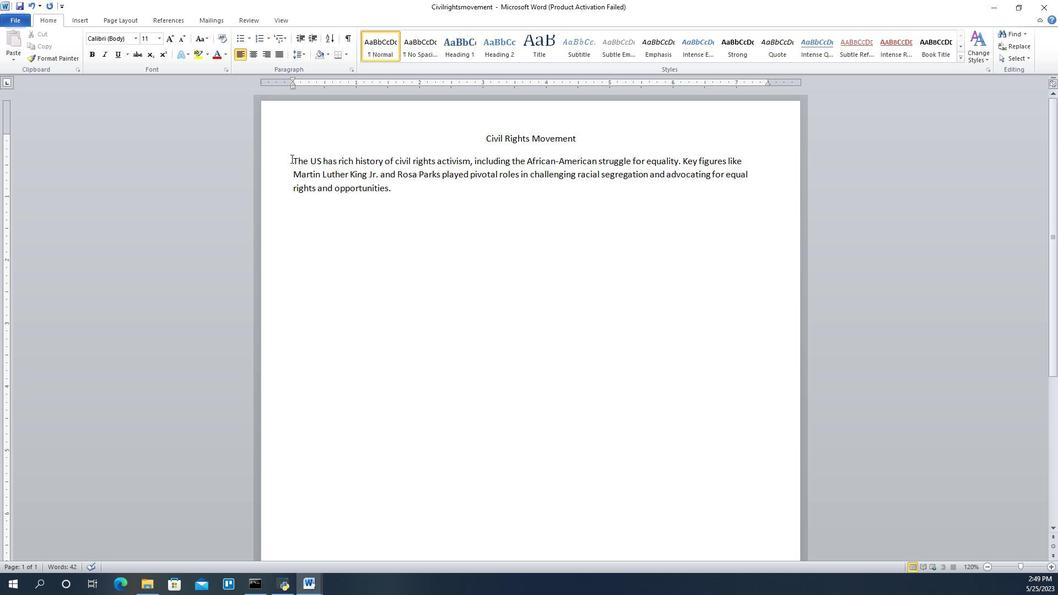 
Action: Mouse moved to (175, 40)
Screenshot: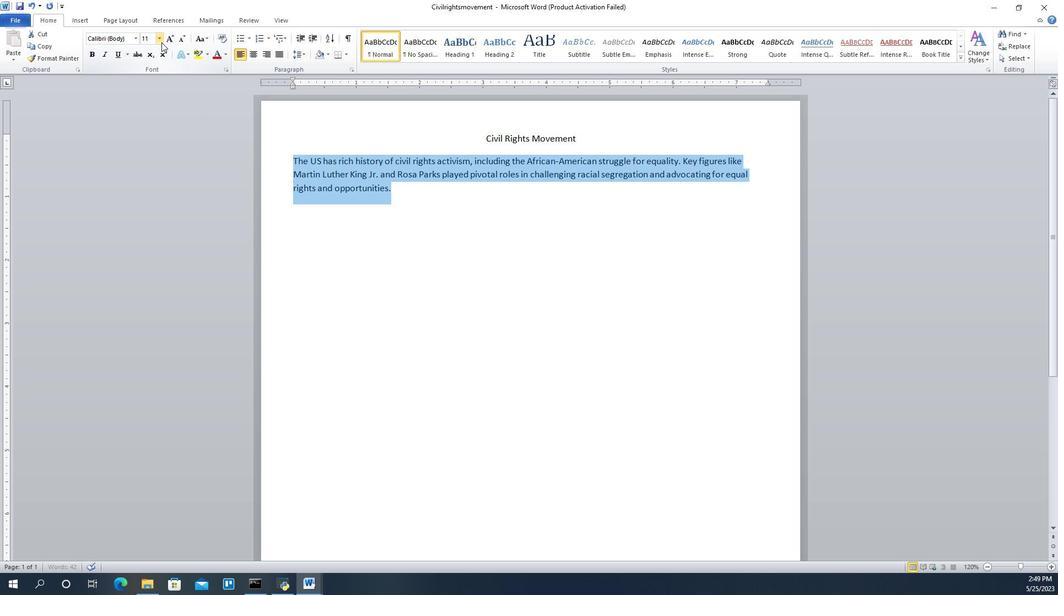 
Action: Mouse pressed left at (175, 40)
Screenshot: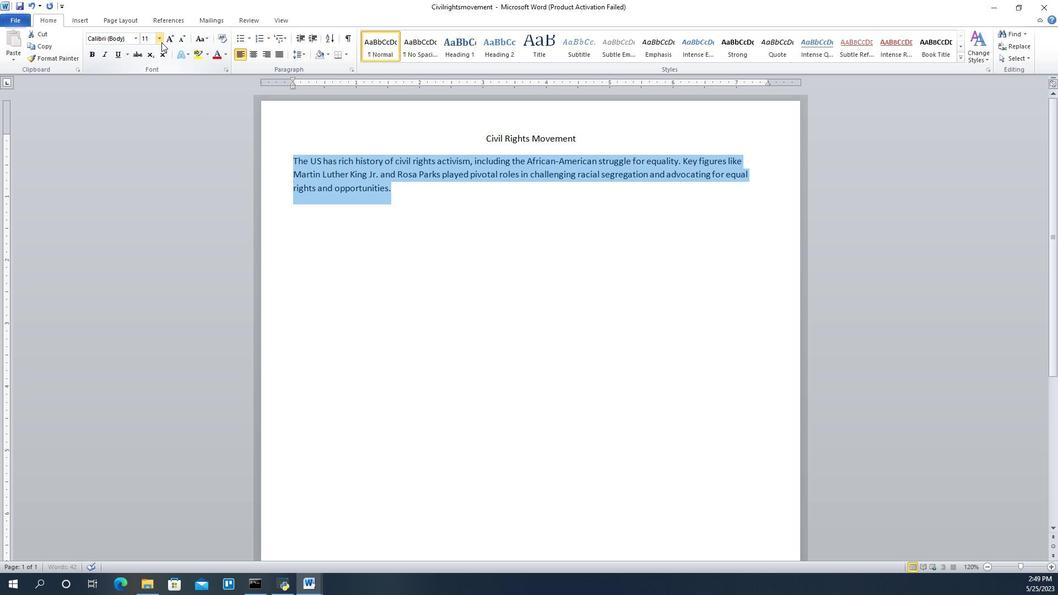 
Action: Mouse moved to (166, 81)
Screenshot: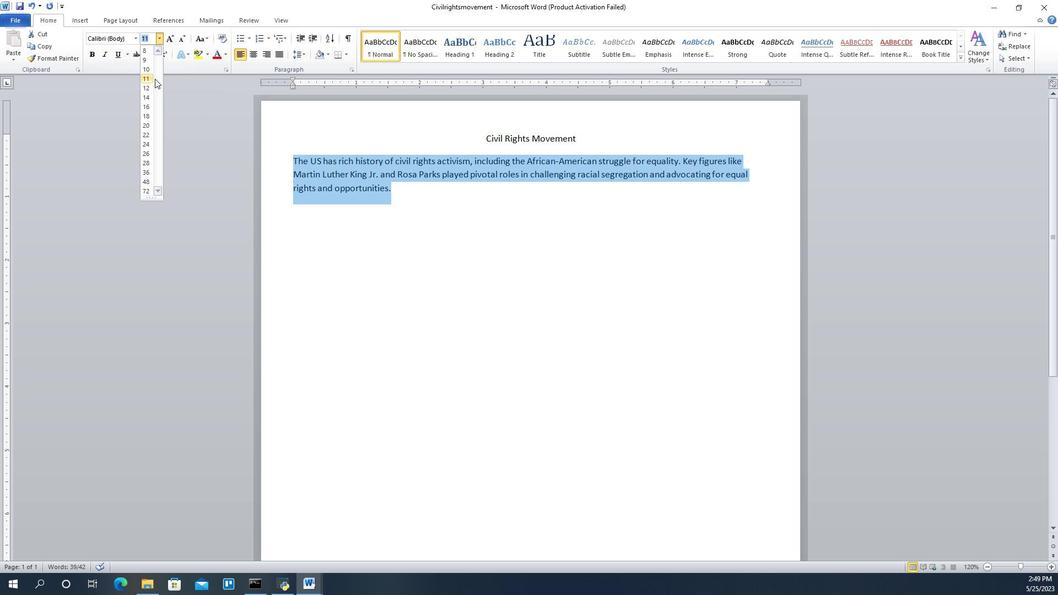 
Action: Mouse pressed left at (166, 81)
Screenshot: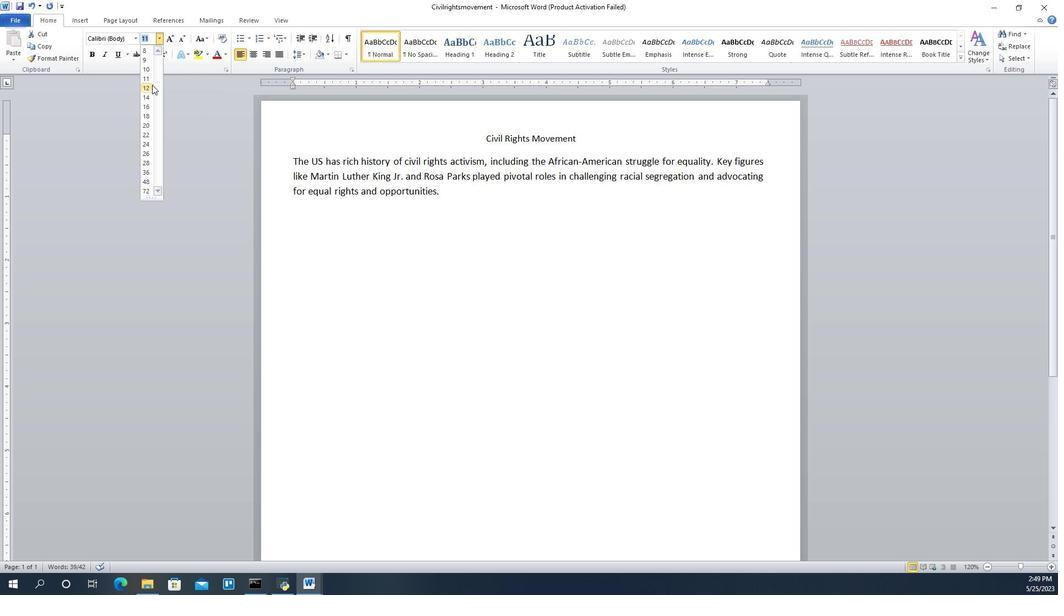 
Action: Mouse moved to (151, 38)
Screenshot: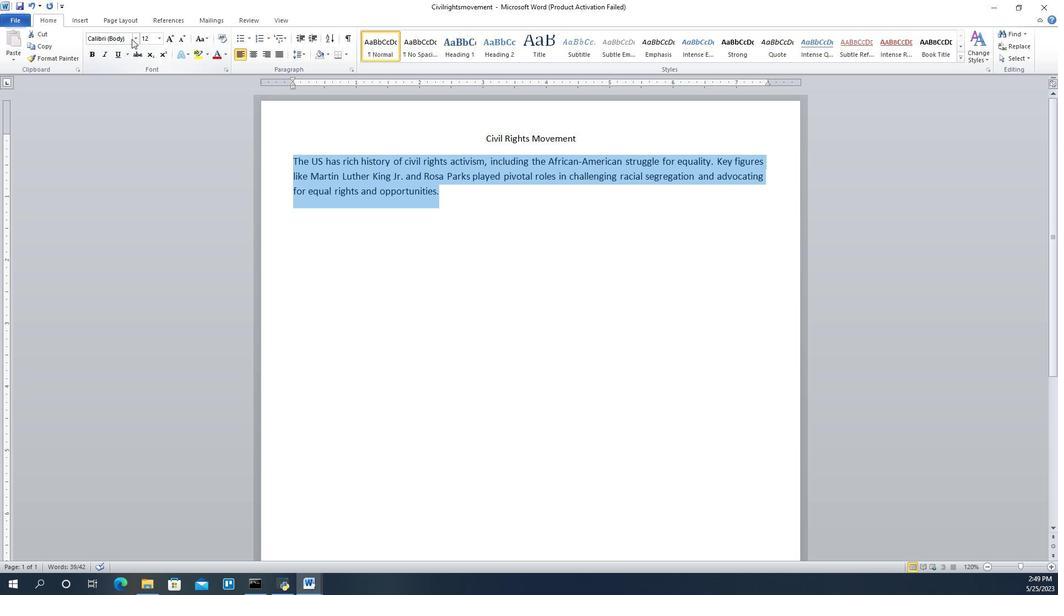 
Action: Mouse pressed left at (151, 38)
Screenshot: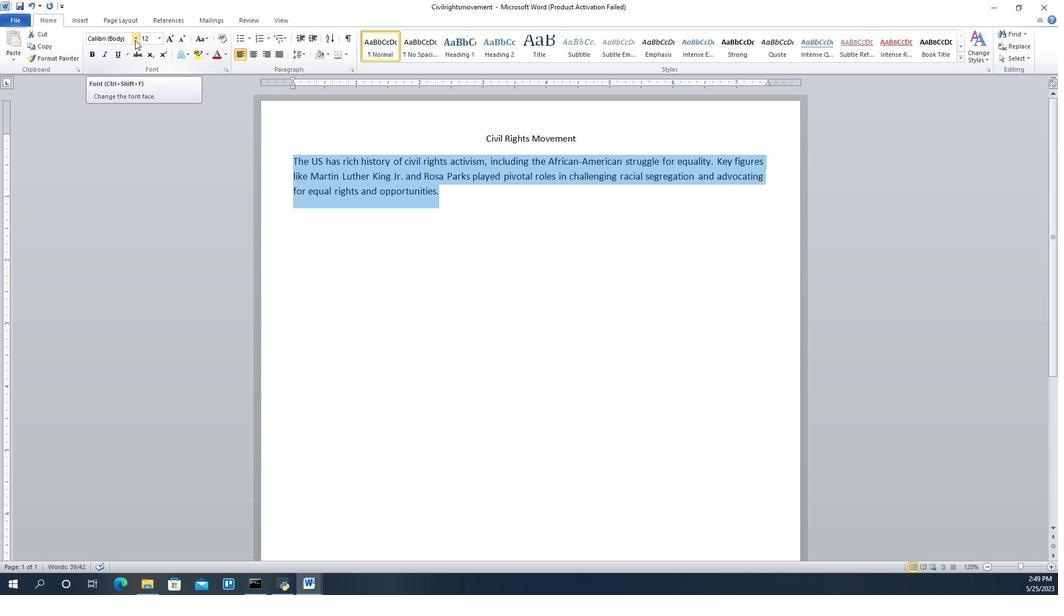 
Action: Mouse moved to (174, 396)
Screenshot: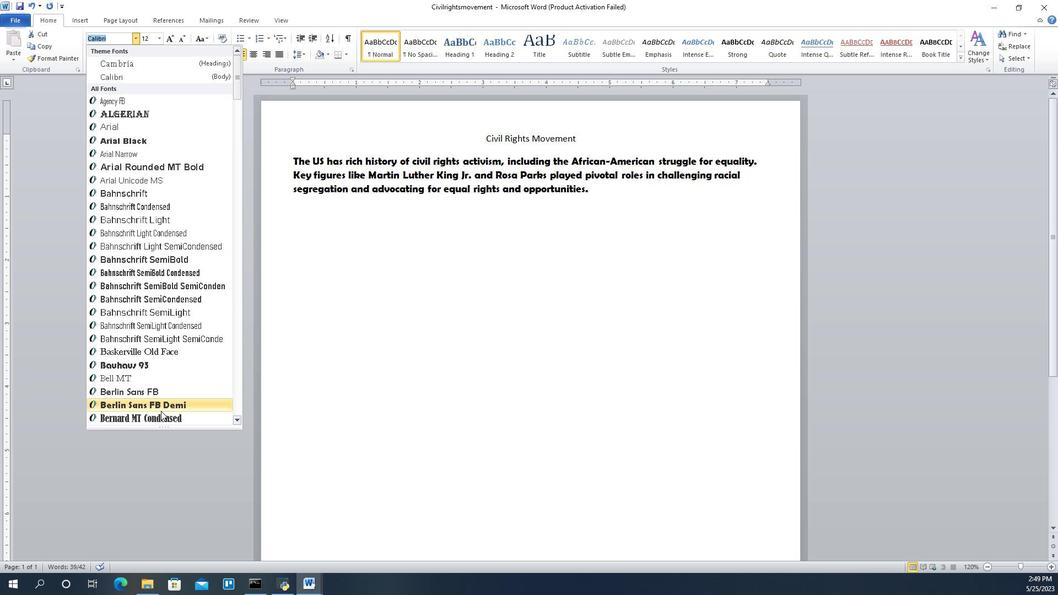 
Action: Mouse scrolled (174, 395) with delta (0, 0)
Screenshot: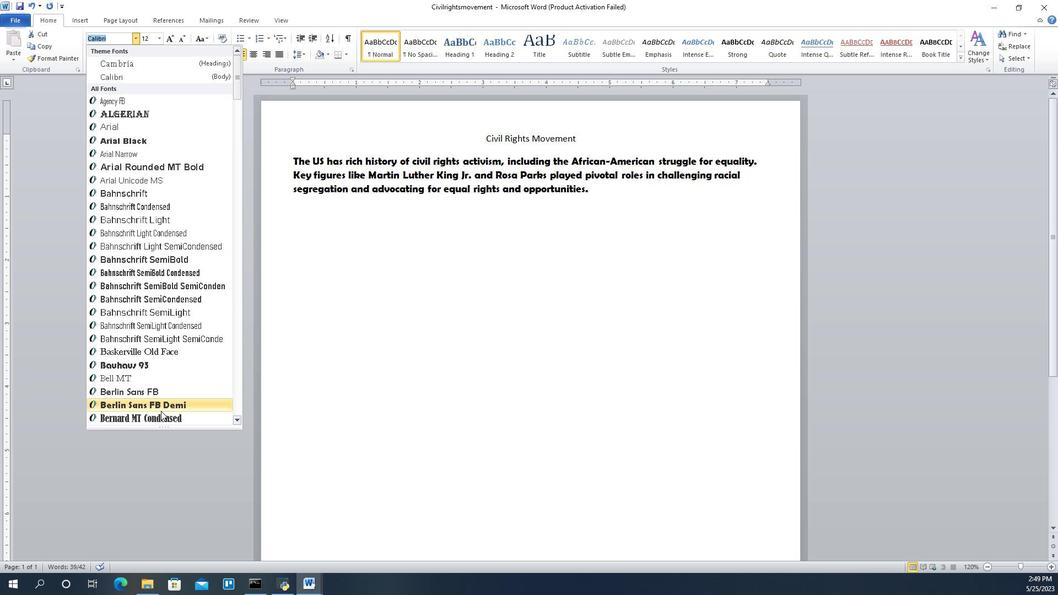 
Action: Mouse moved to (171, 377)
Screenshot: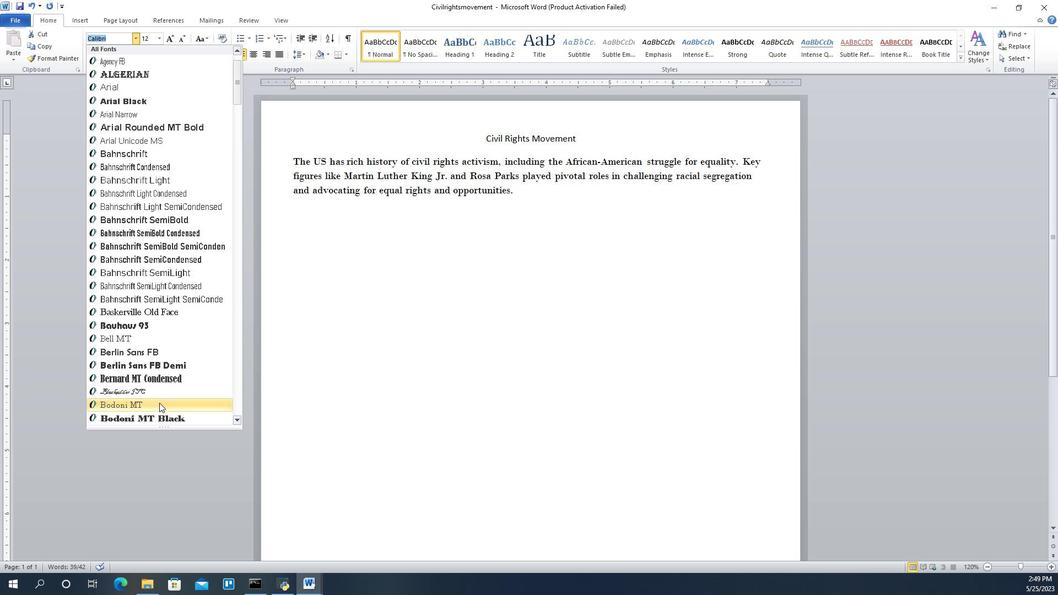 
Action: Mouse scrolled (171, 376) with delta (0, 0)
Screenshot: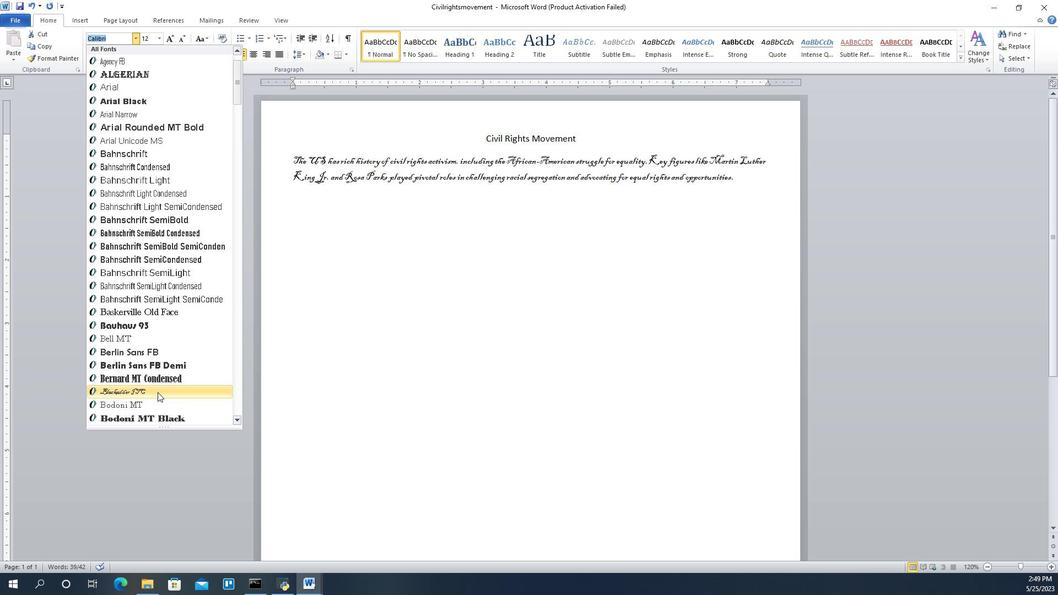 
Action: Mouse moved to (171, 354)
Screenshot: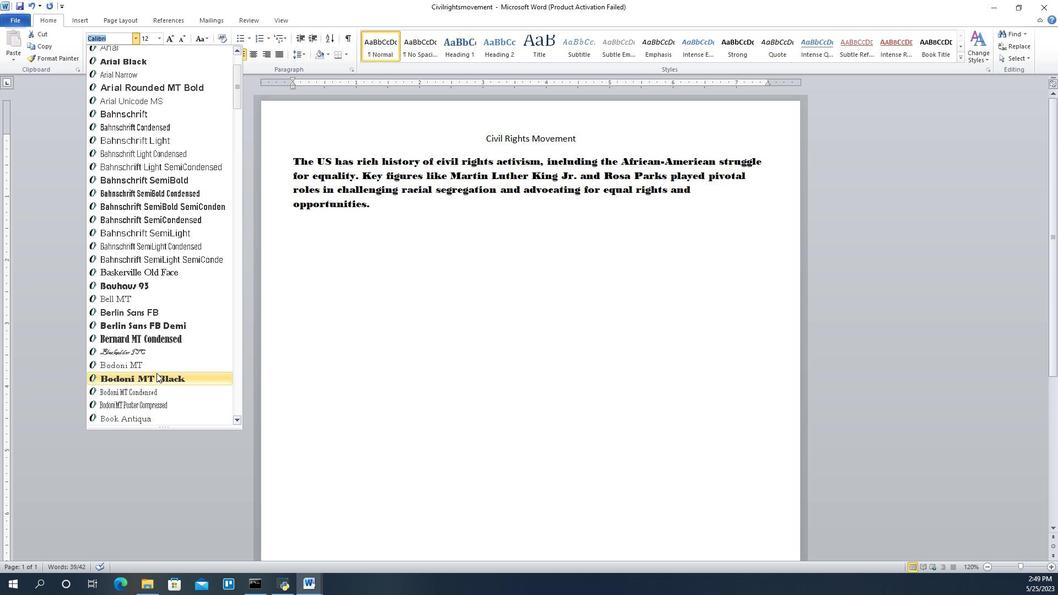 
Action: Mouse scrolled (171, 354) with delta (0, 0)
Screenshot: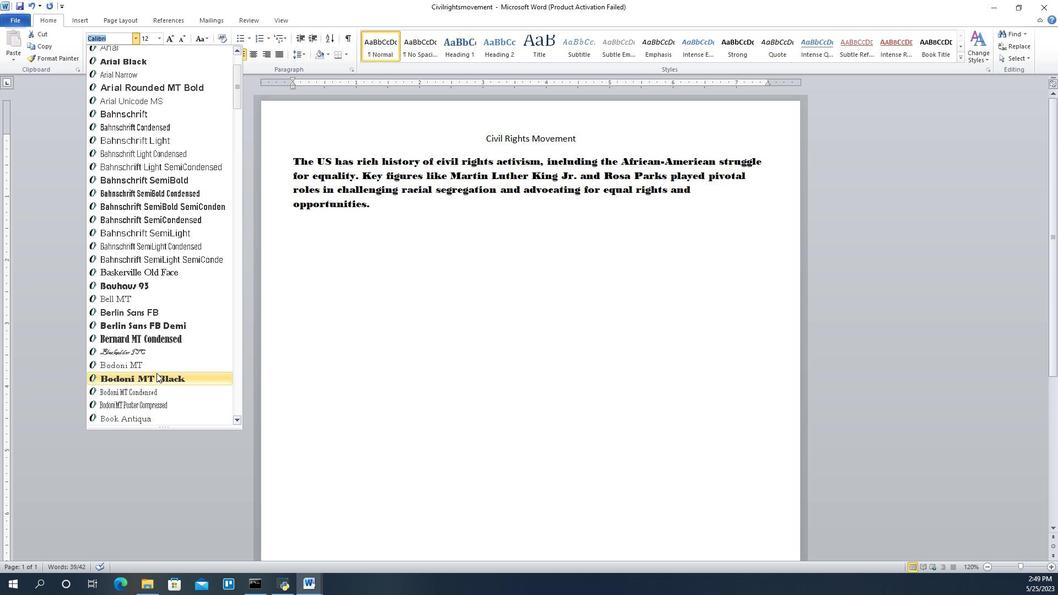 
Action: Mouse scrolled (171, 354) with delta (0, 0)
Screenshot: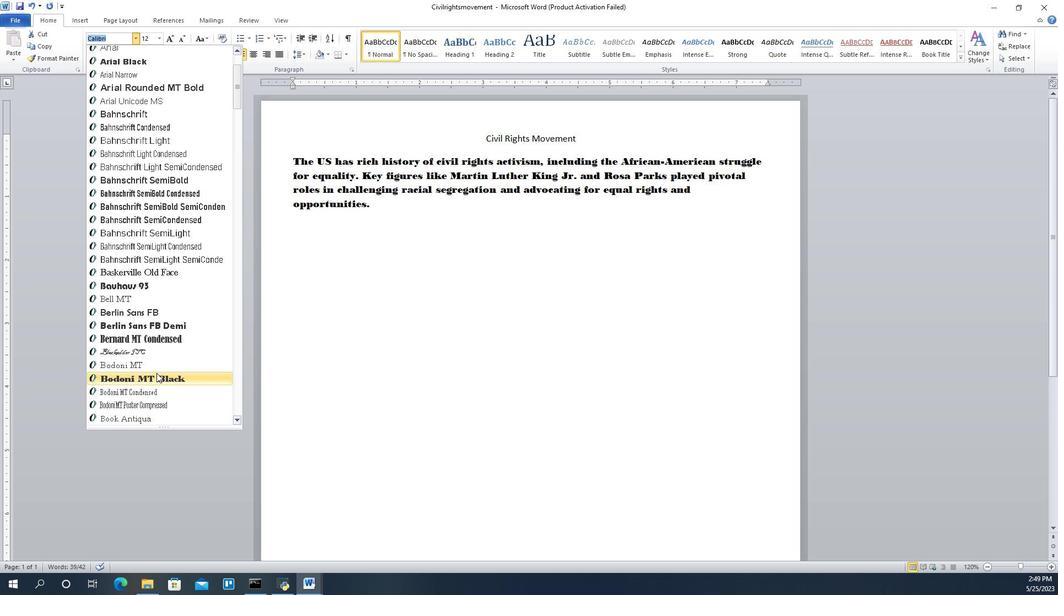 
Action: Mouse scrolled (171, 354) with delta (0, 0)
Screenshot: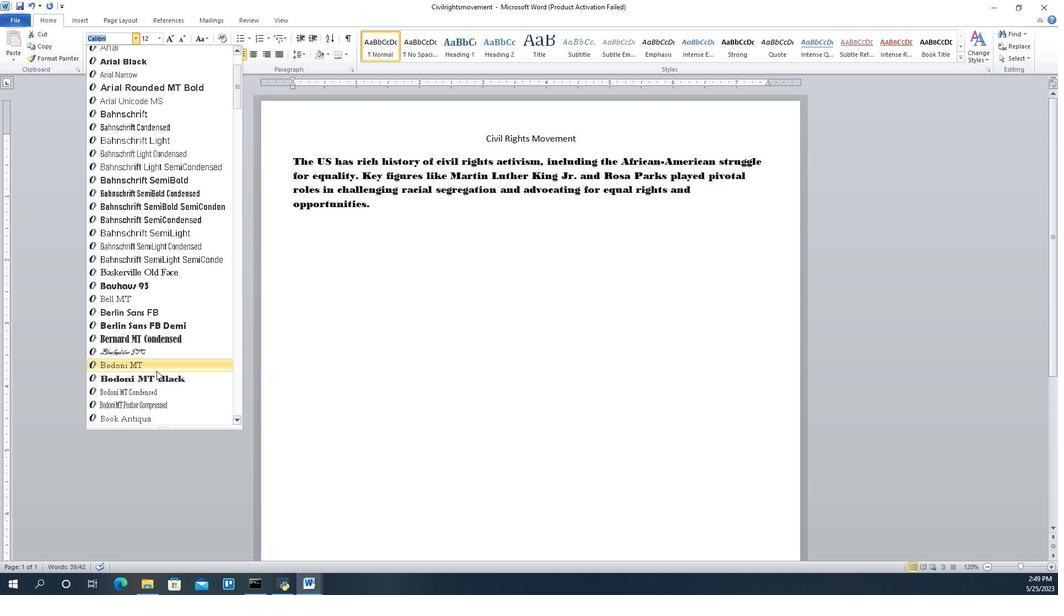
Action: Mouse moved to (178, 84)
Screenshot: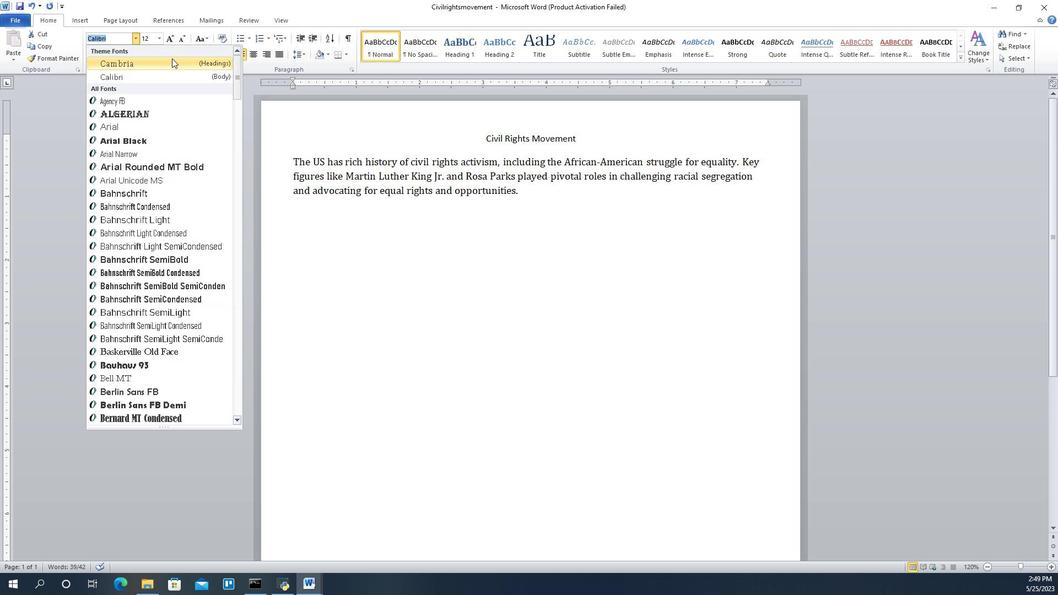 
Action: Key pressed <Key.shift>Batang<Key.enter>
Screenshot: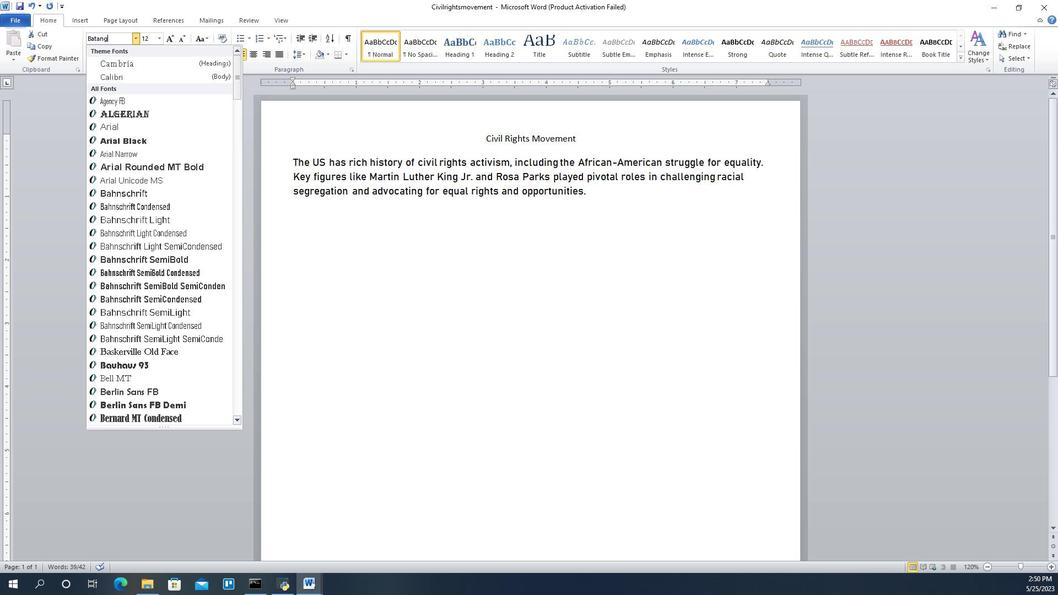 
Action: Mouse moved to (552, 309)
Screenshot: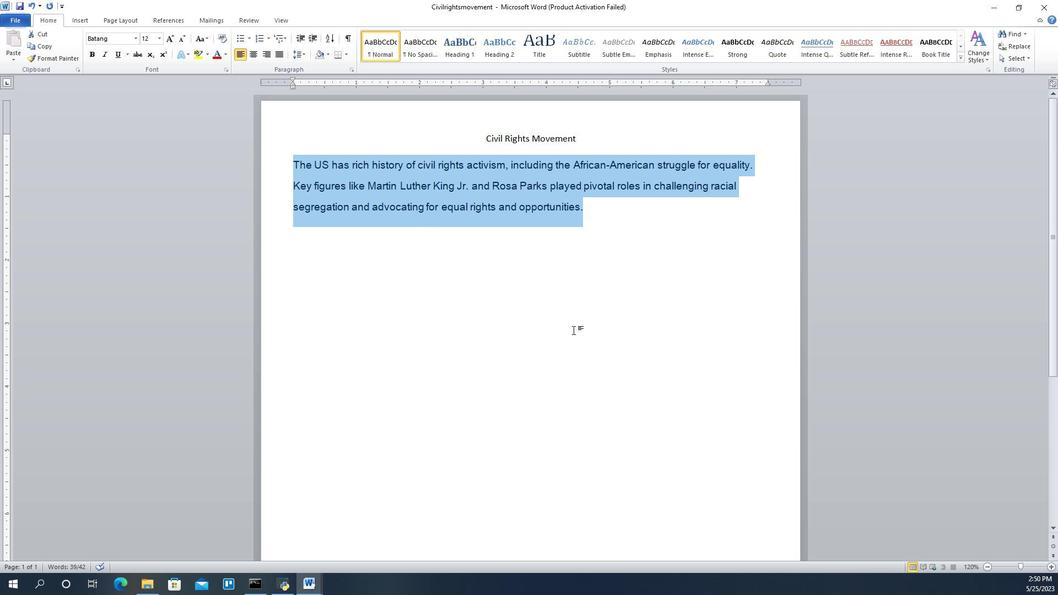 
Action: Mouse pressed left at (552, 310)
Screenshot: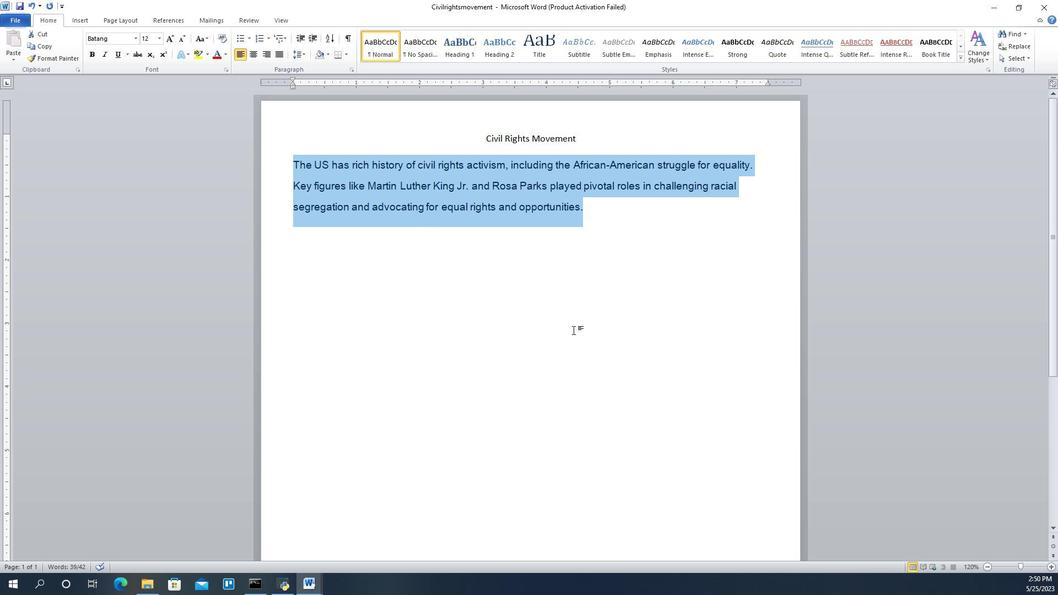 
Action: Mouse moved to (564, 133)
Screenshot: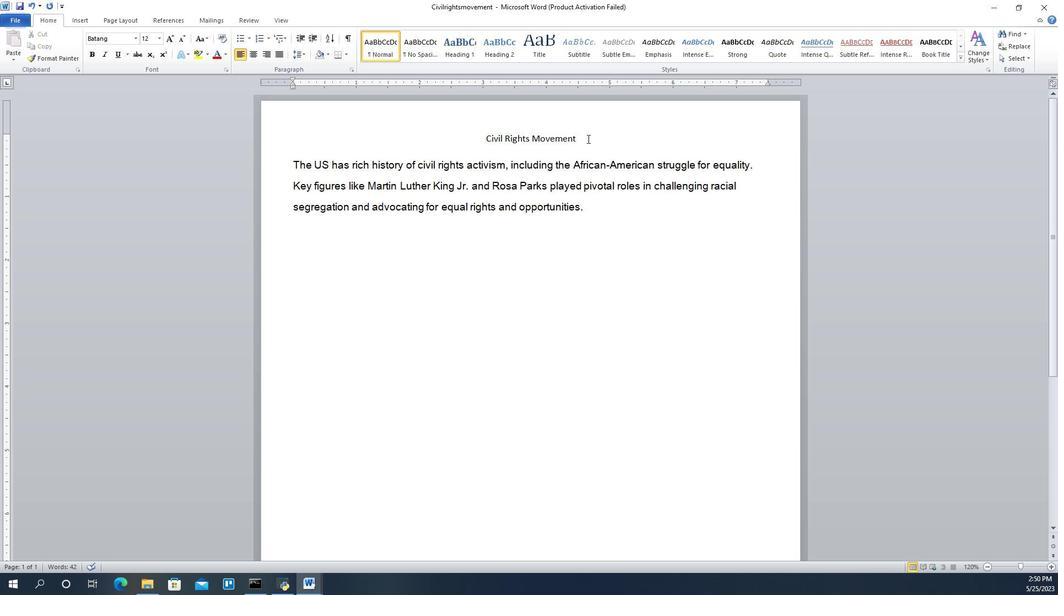 
Action: Mouse pressed left at (564, 133)
Screenshot: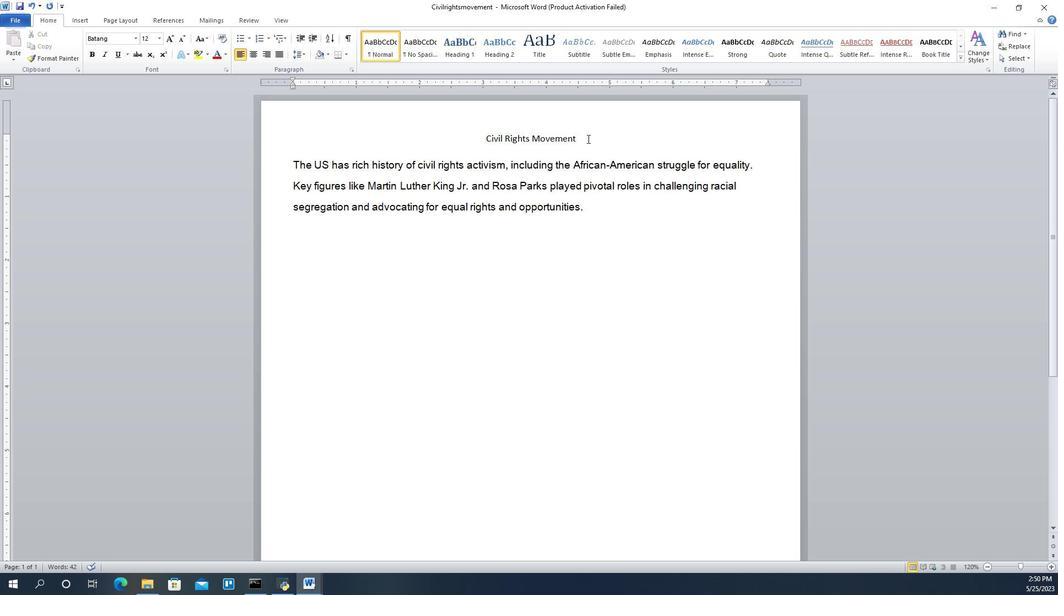 
Action: Mouse moved to (151, 37)
Screenshot: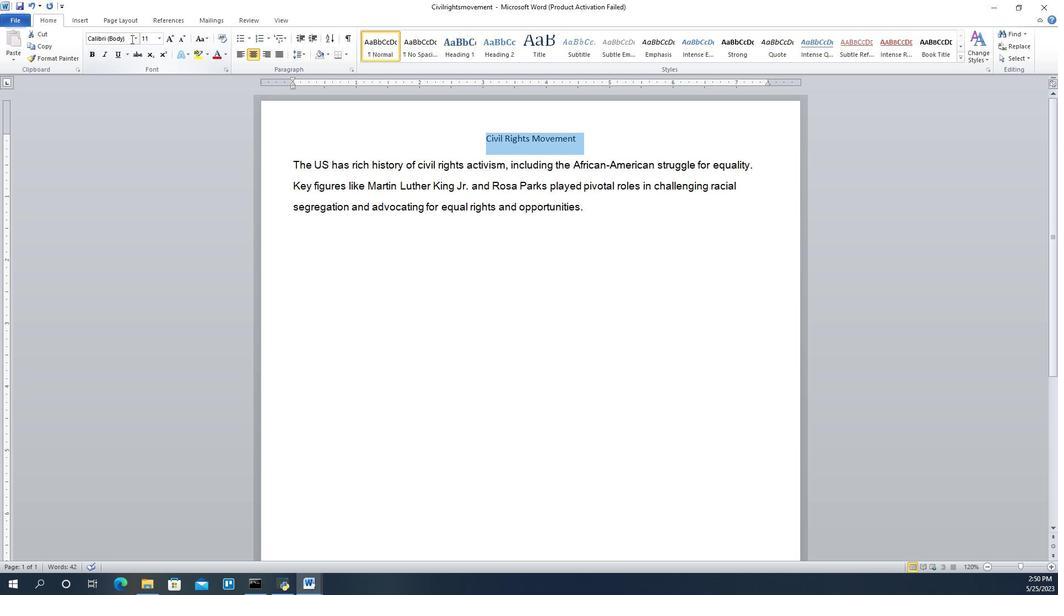 
Action: Mouse pressed left at (151, 37)
Screenshot: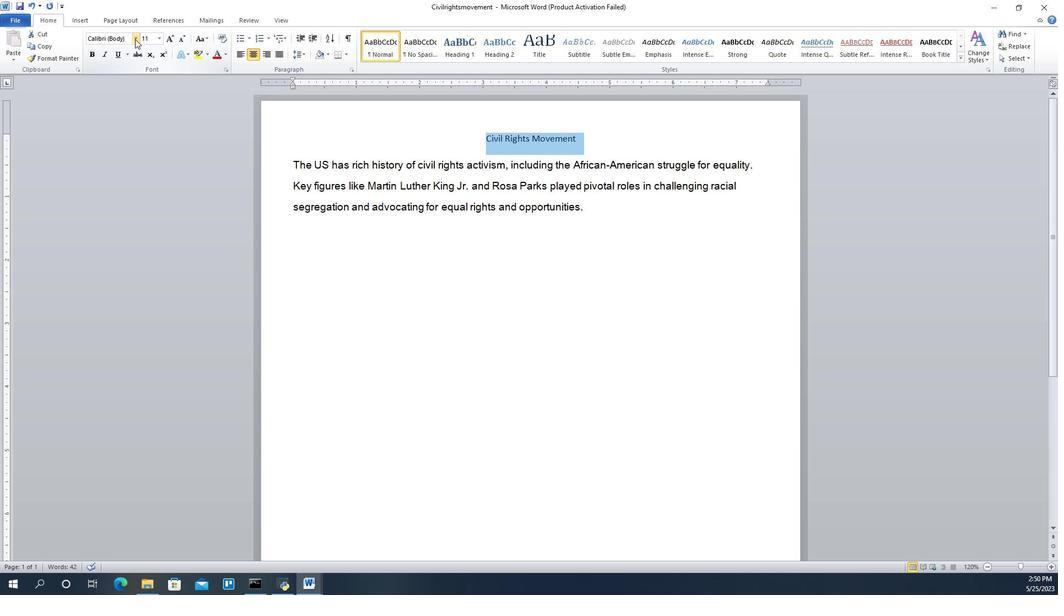 
Action: Key pressed <Key.shift>Cas<Key.enter>
Screenshot: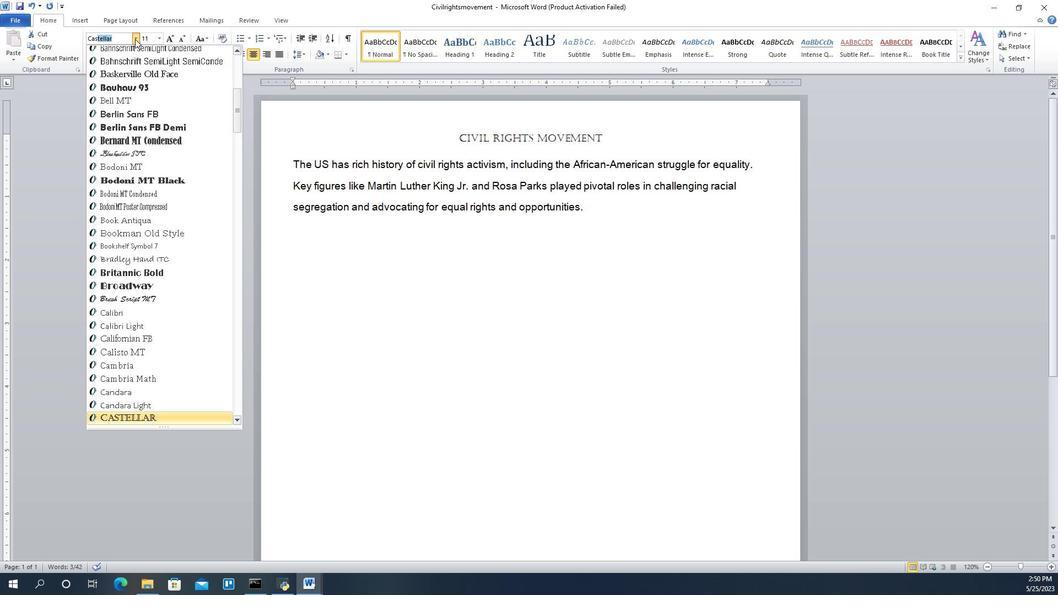 
Action: Mouse moved to (171, 37)
Screenshot: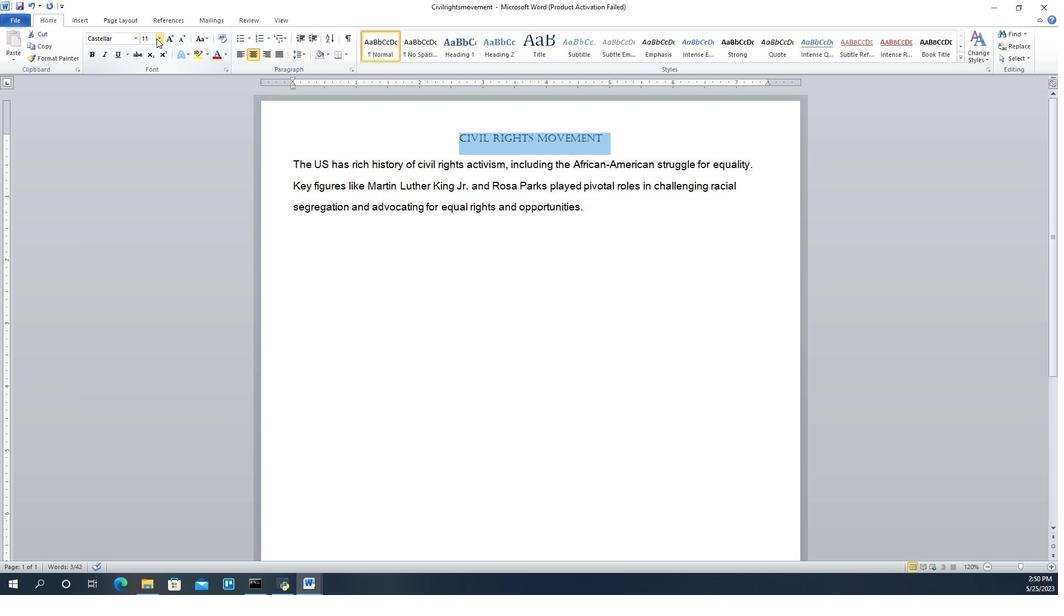 
Action: Mouse pressed left at (171, 37)
Screenshot: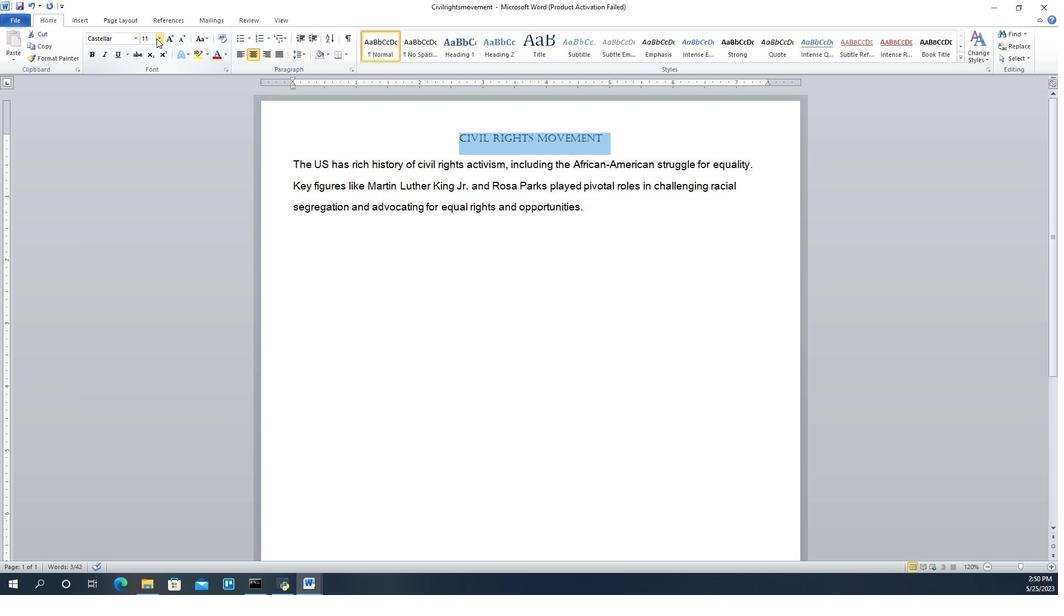 
Action: Mouse moved to (165, 94)
Screenshot: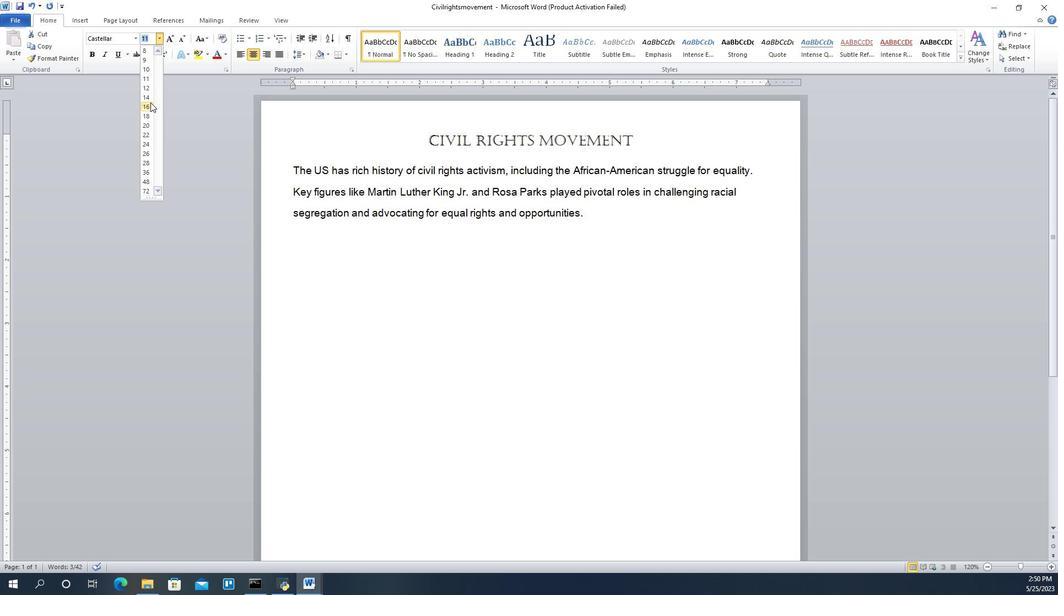 
Action: Mouse pressed left at (165, 94)
Screenshot: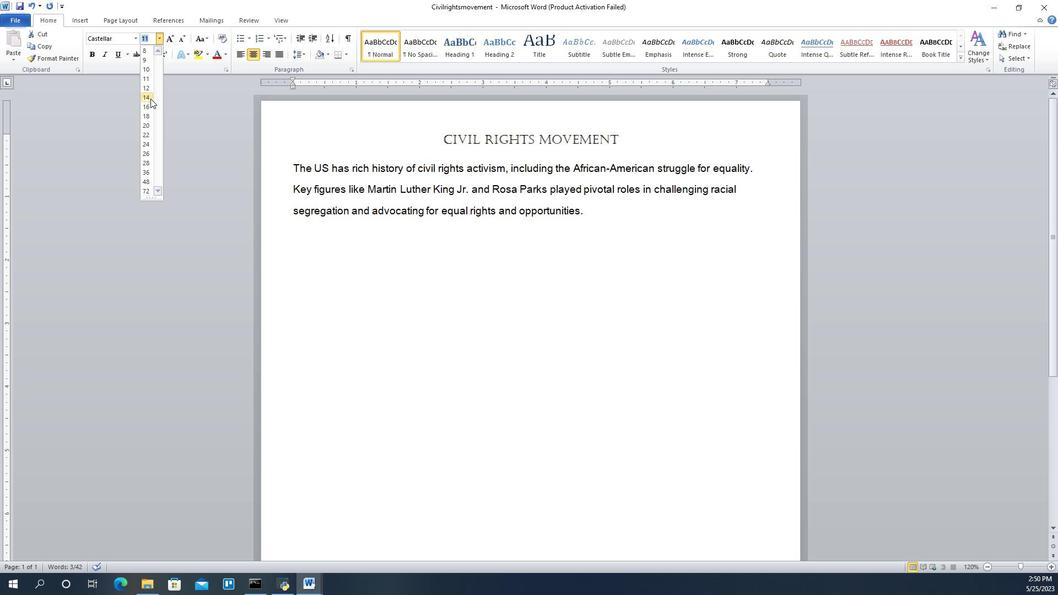 
Action: Mouse moved to (246, 55)
Screenshot: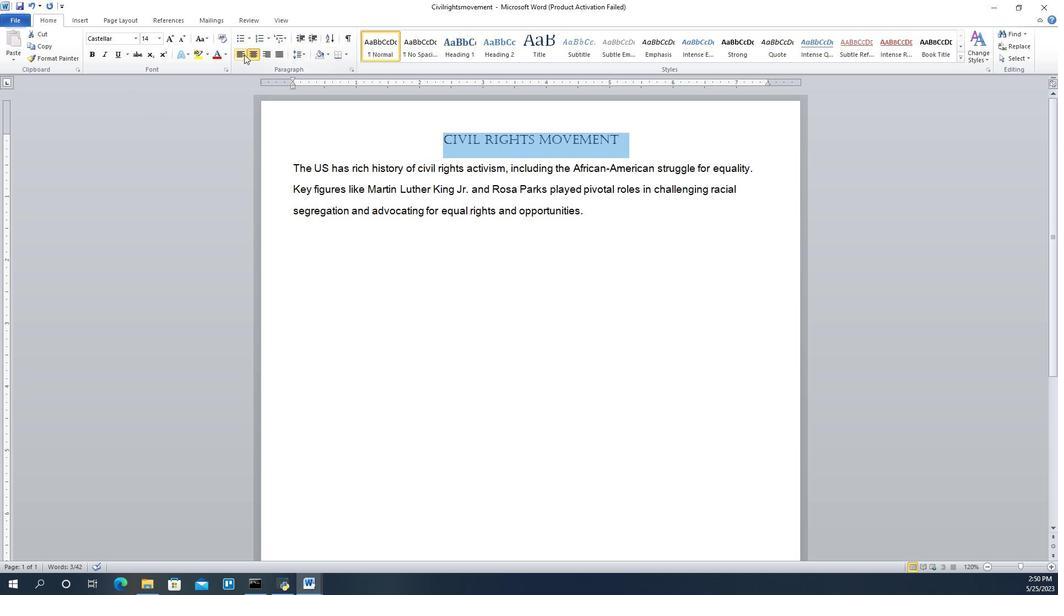 
Action: Mouse pressed left at (246, 55)
Screenshot: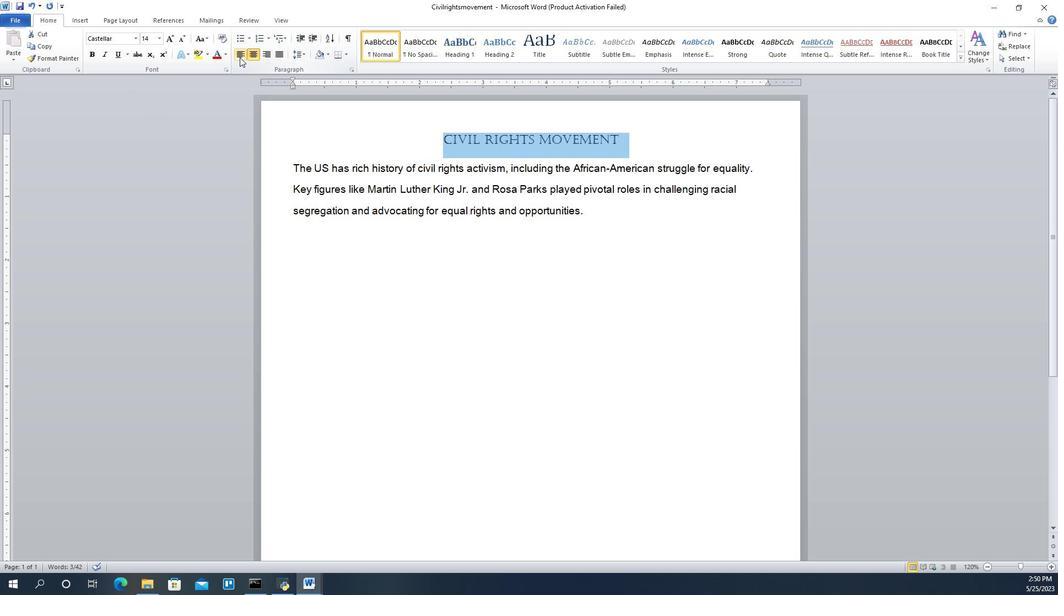 
Action: Mouse moved to (391, 268)
Screenshot: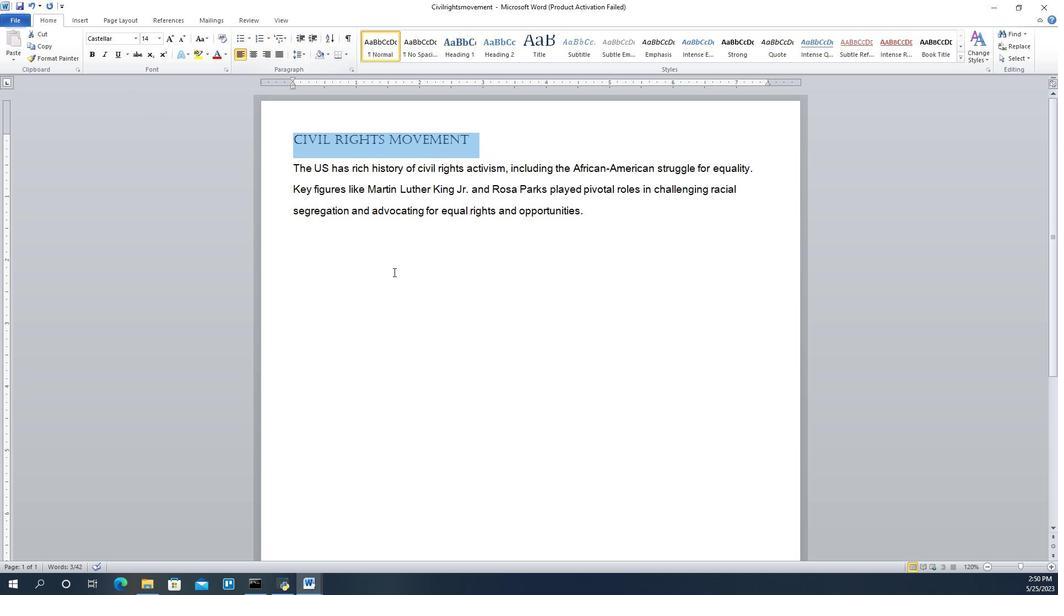 
Action: Mouse pressed left at (391, 268)
Screenshot: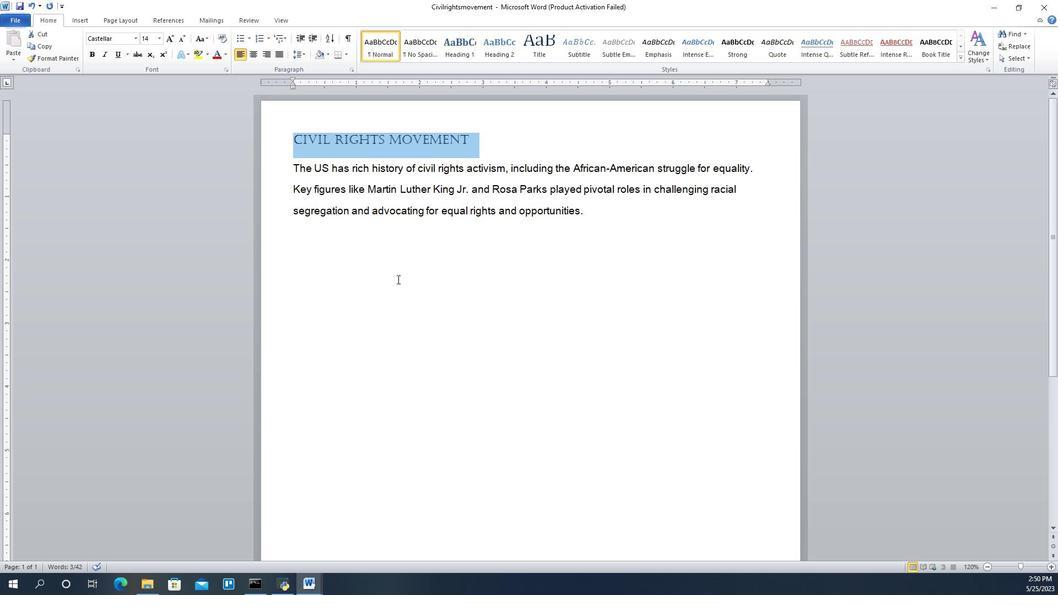 
Action: Mouse moved to (583, 203)
Screenshot: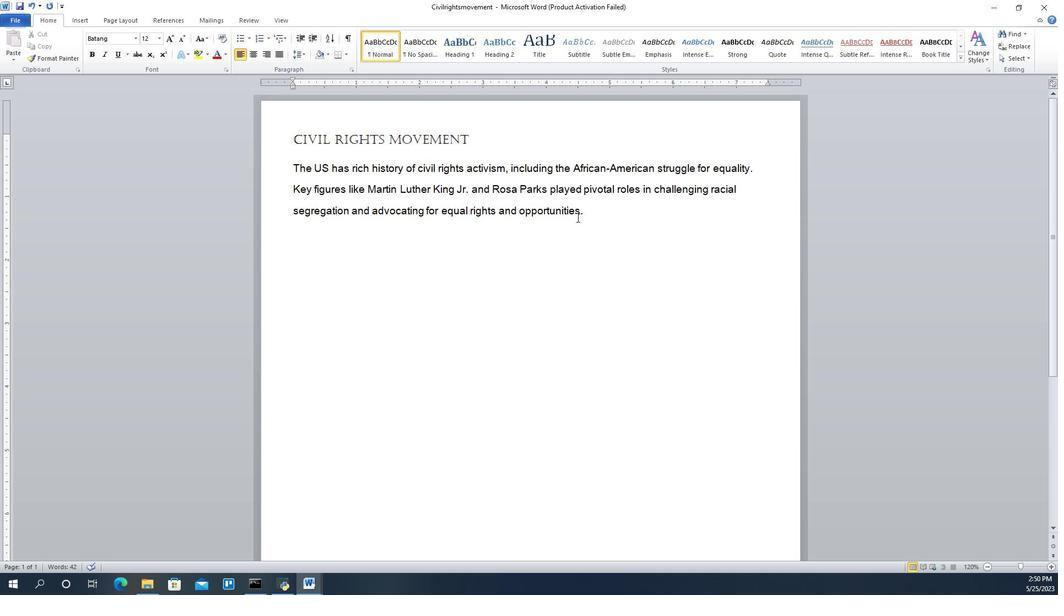 
Action: Mouse pressed left at (583, 203)
Screenshot: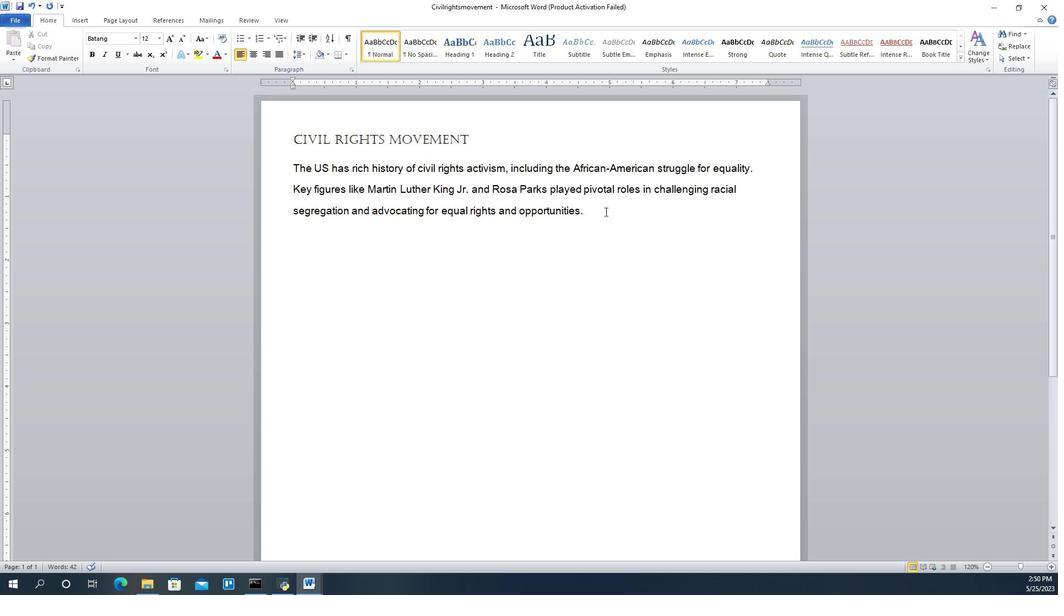
Action: Mouse moved to (584, 203)
Screenshot: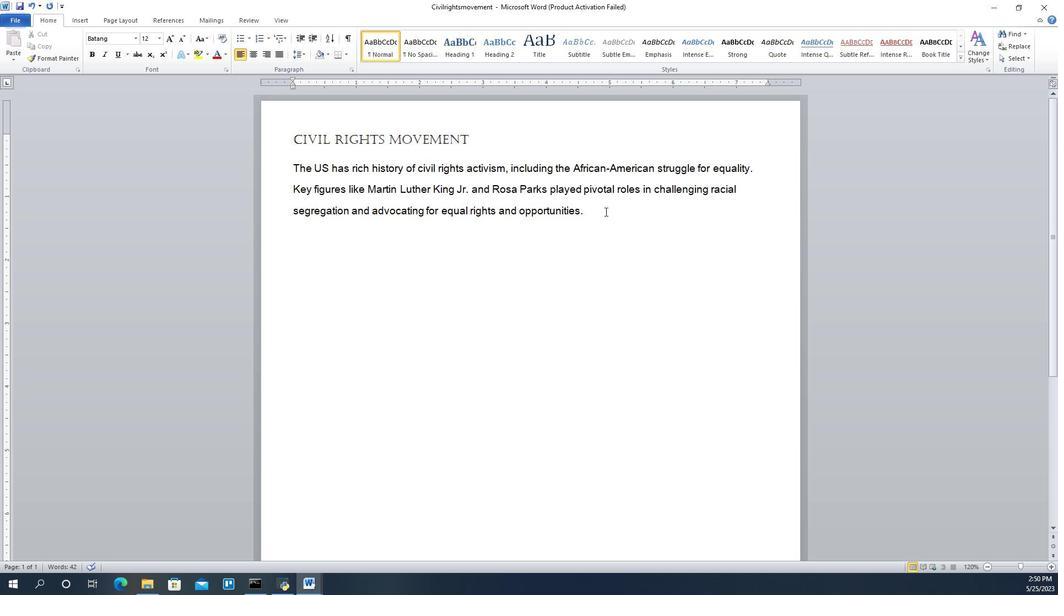 
